 Task: Open Card IT Security Review in Board Team Collaboration Software to Workspace Business Incubators and add a team member Softage.4@softage.net, a label Yellow, a checklist Sales Techniques, an attachment from your onedrive, a color Yellow and finally, add a card description 'Plan and execute company team-building activity at a go-karting track' and a comment 'This task presents an opportunity to demonstrate our project management and organizational skills, coordinating resources and timelines effectively.'. Add a start date 'Jan 04, 1900' with a due date 'Jan 11, 1900'
Action: Mouse moved to (341, 133)
Screenshot: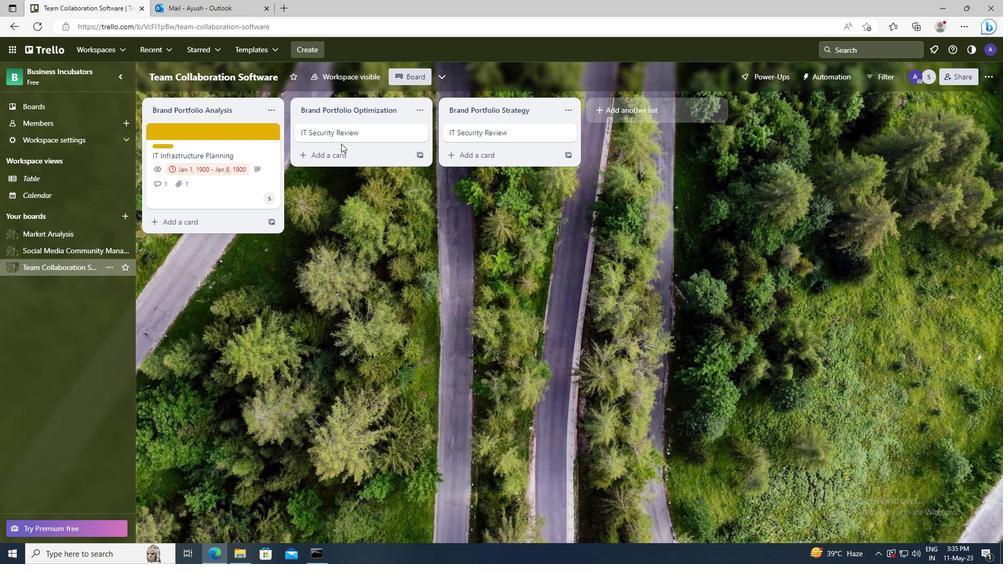 
Action: Mouse pressed left at (341, 133)
Screenshot: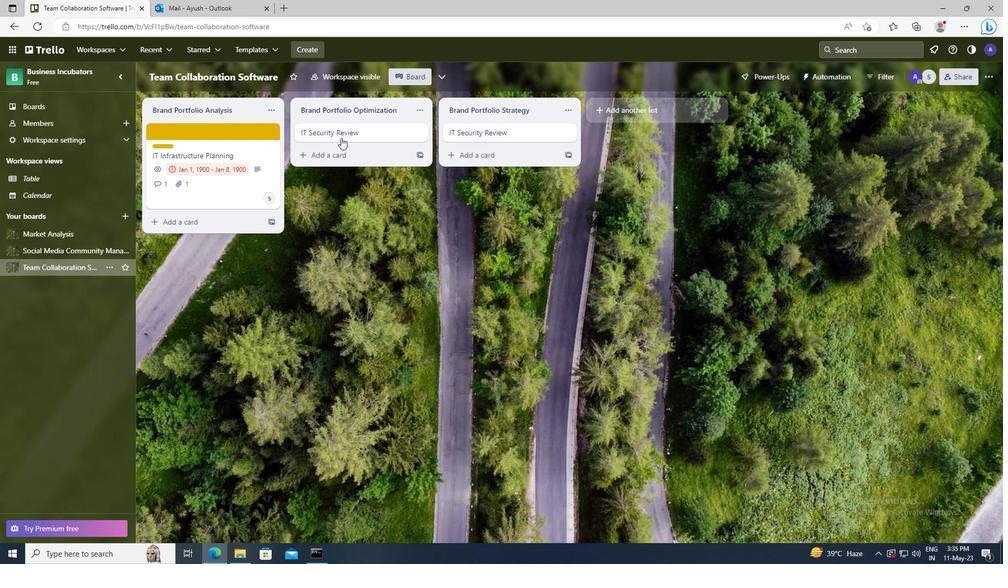 
Action: Mouse moved to (618, 168)
Screenshot: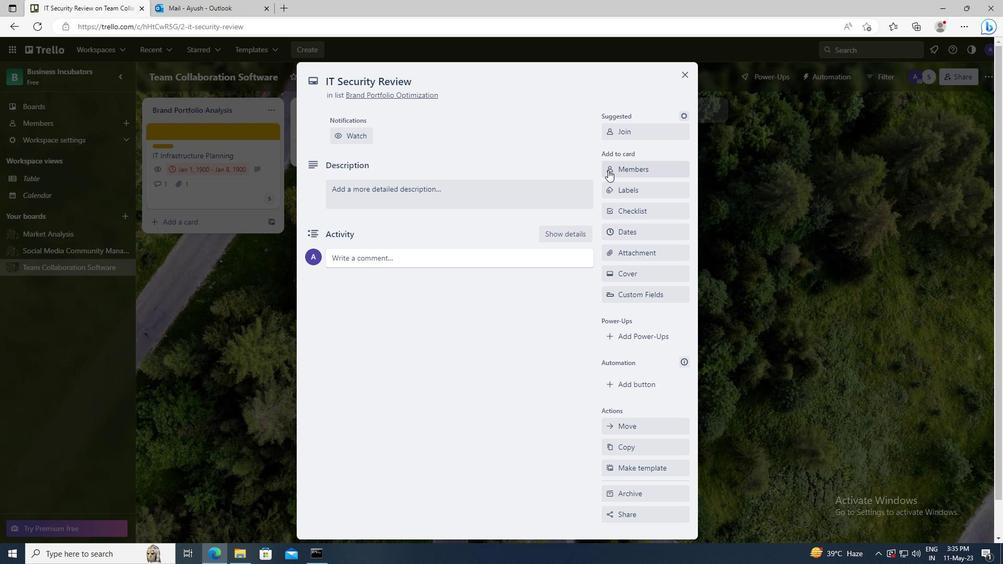 
Action: Mouse pressed left at (618, 168)
Screenshot: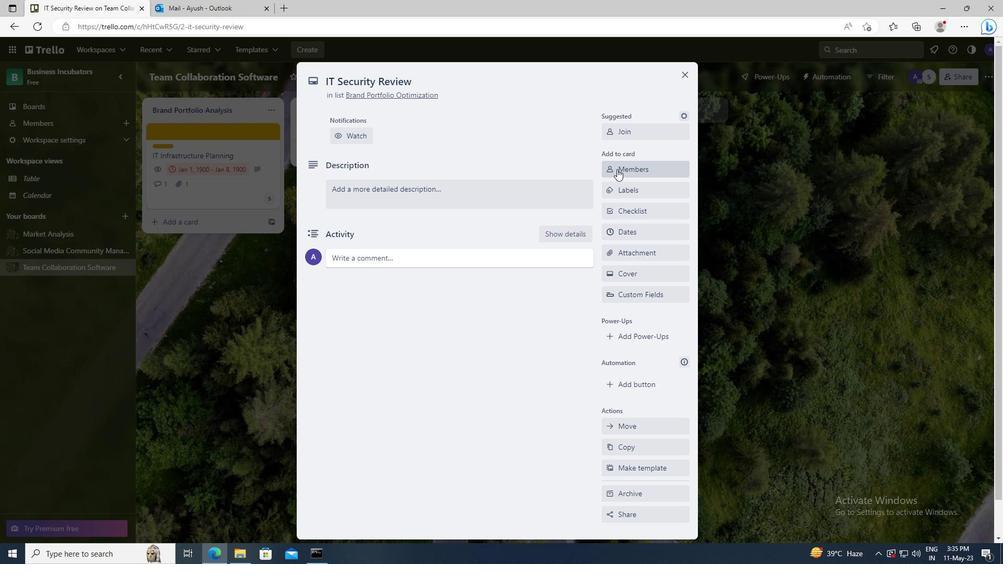 
Action: Mouse moved to (628, 215)
Screenshot: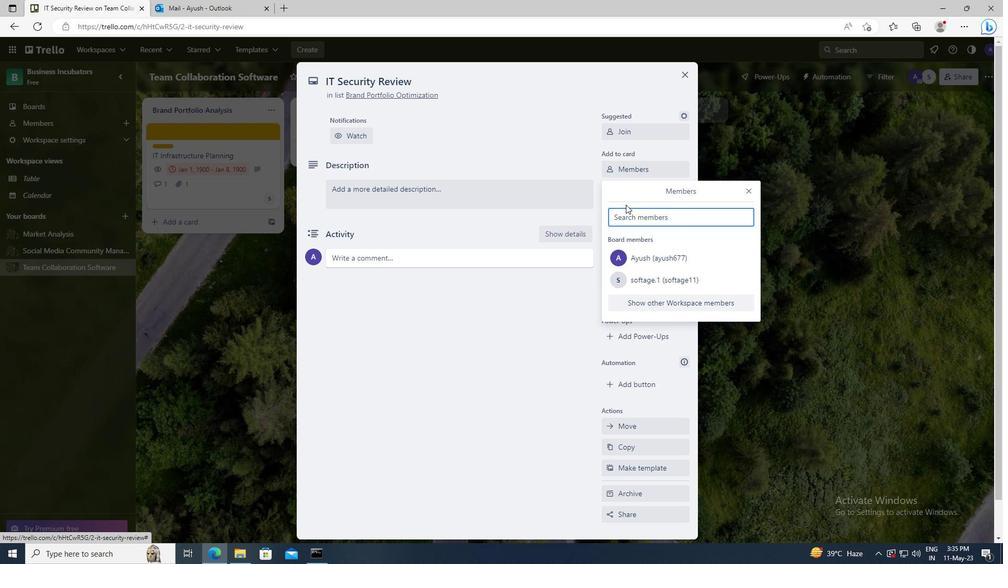 
Action: Mouse pressed left at (628, 215)
Screenshot: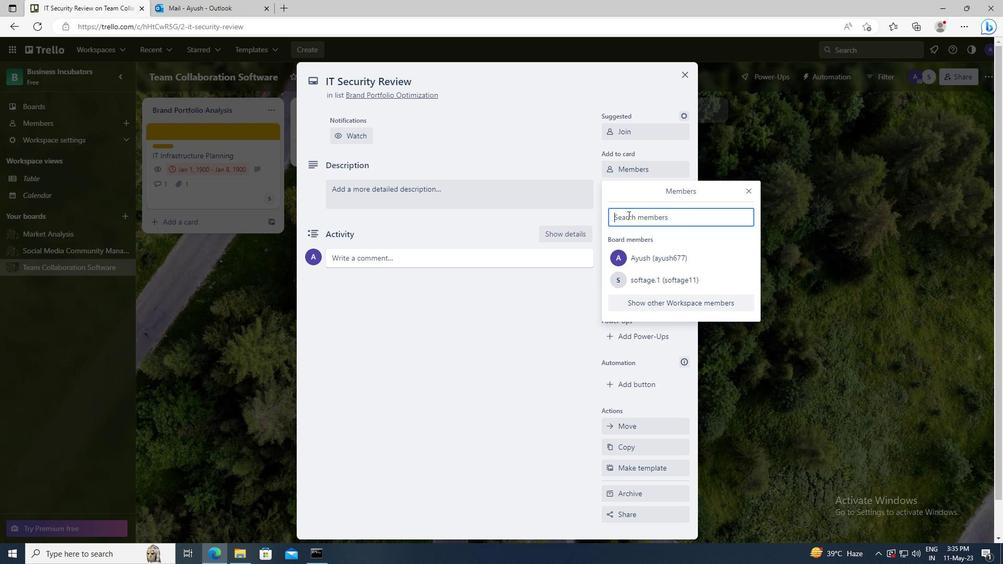 
Action: Key pressed <Key.shift>SOFTAGE.4
Screenshot: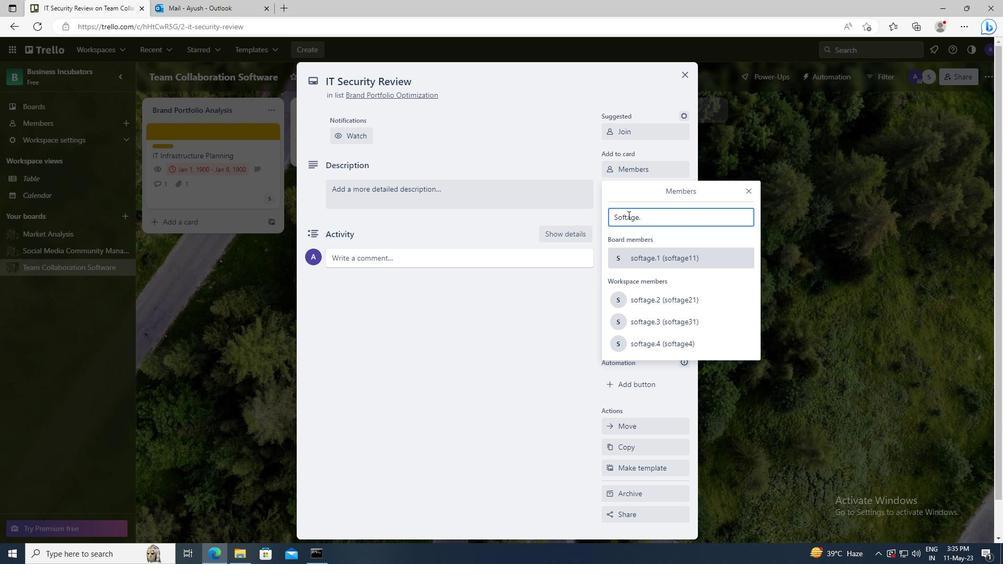 
Action: Mouse moved to (629, 313)
Screenshot: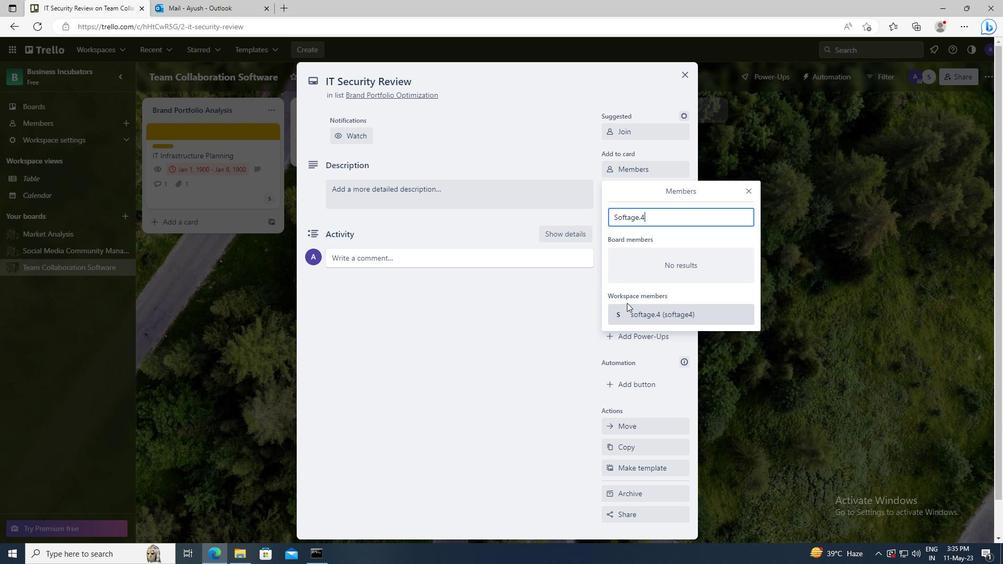 
Action: Mouse pressed left at (629, 313)
Screenshot: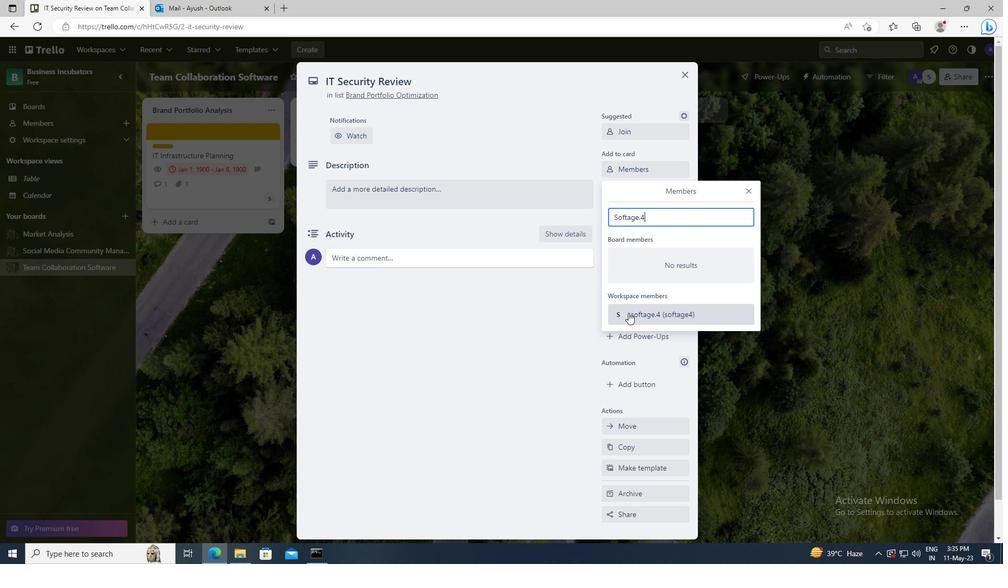 
Action: Mouse moved to (750, 192)
Screenshot: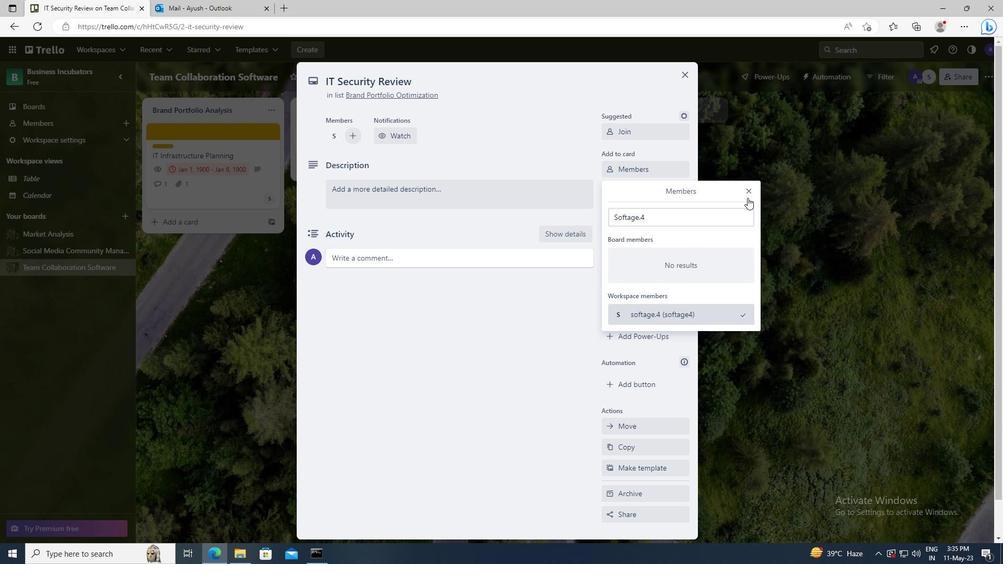 
Action: Mouse pressed left at (750, 192)
Screenshot: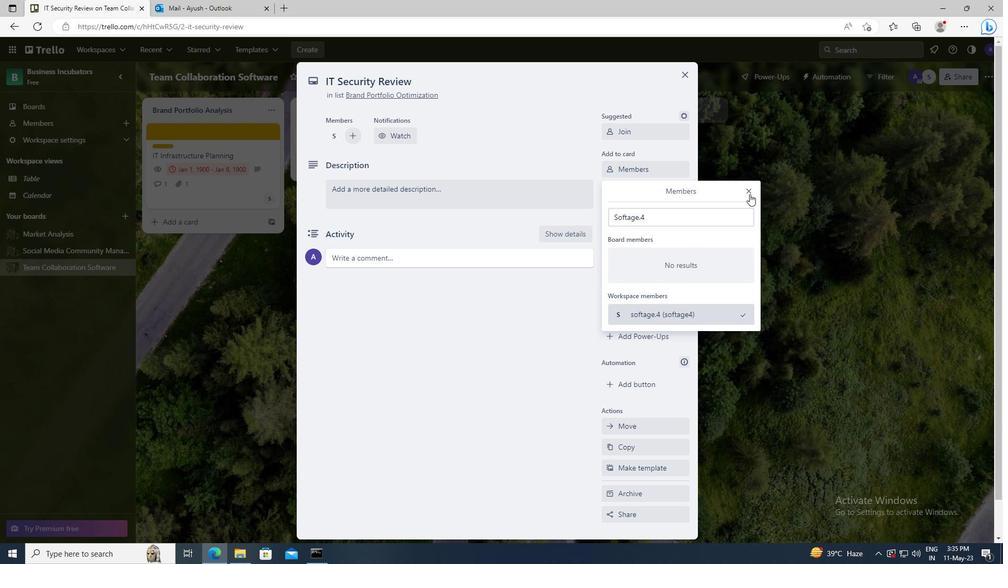 
Action: Mouse moved to (662, 190)
Screenshot: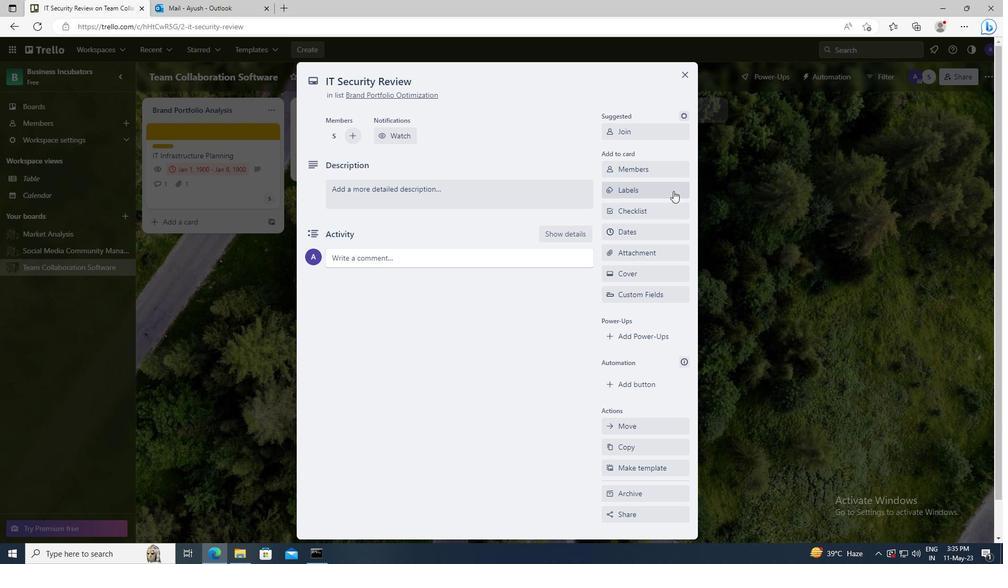 
Action: Mouse pressed left at (662, 190)
Screenshot: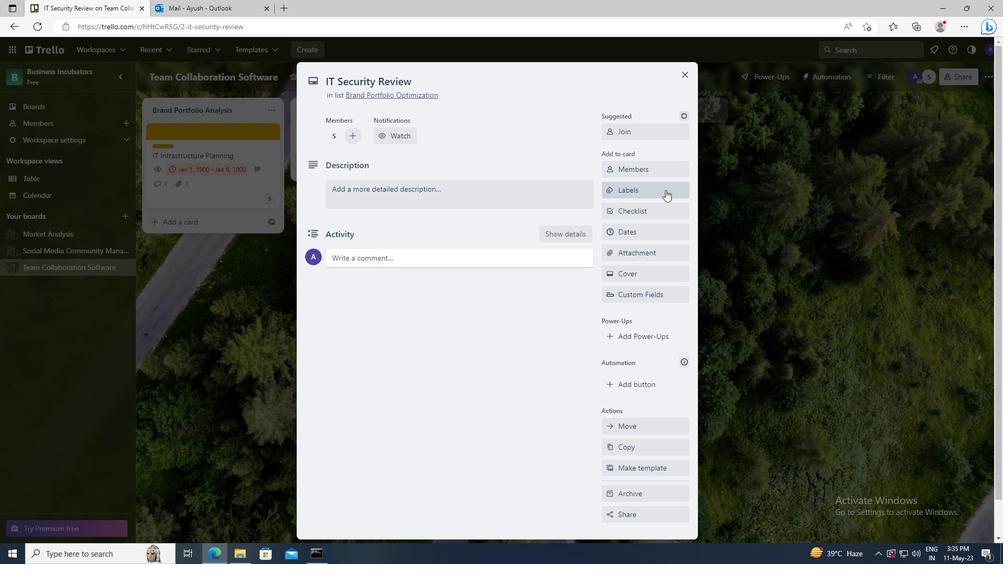 
Action: Mouse moved to (675, 395)
Screenshot: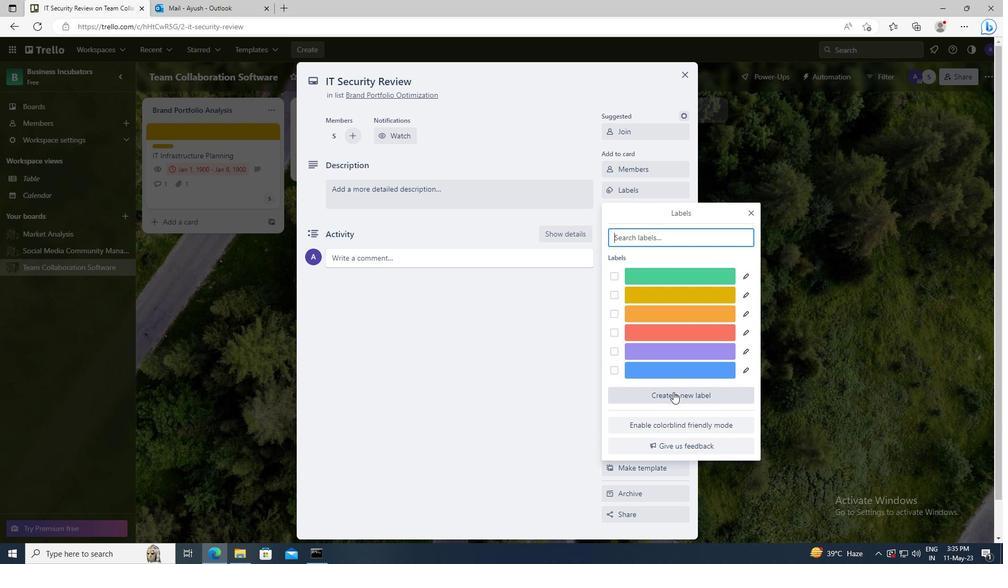 
Action: Mouse pressed left at (675, 395)
Screenshot: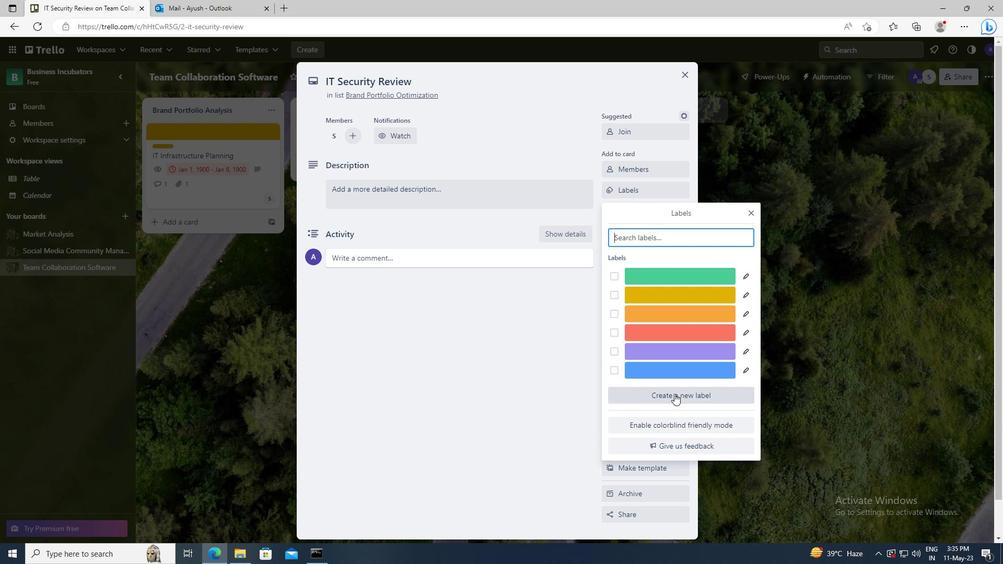 
Action: Mouse moved to (658, 364)
Screenshot: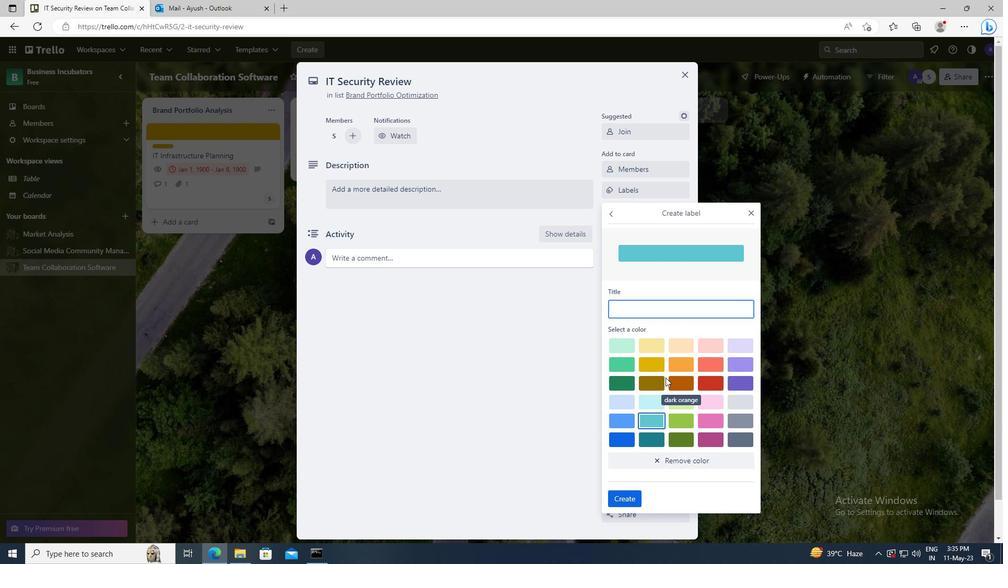 
Action: Mouse pressed left at (658, 364)
Screenshot: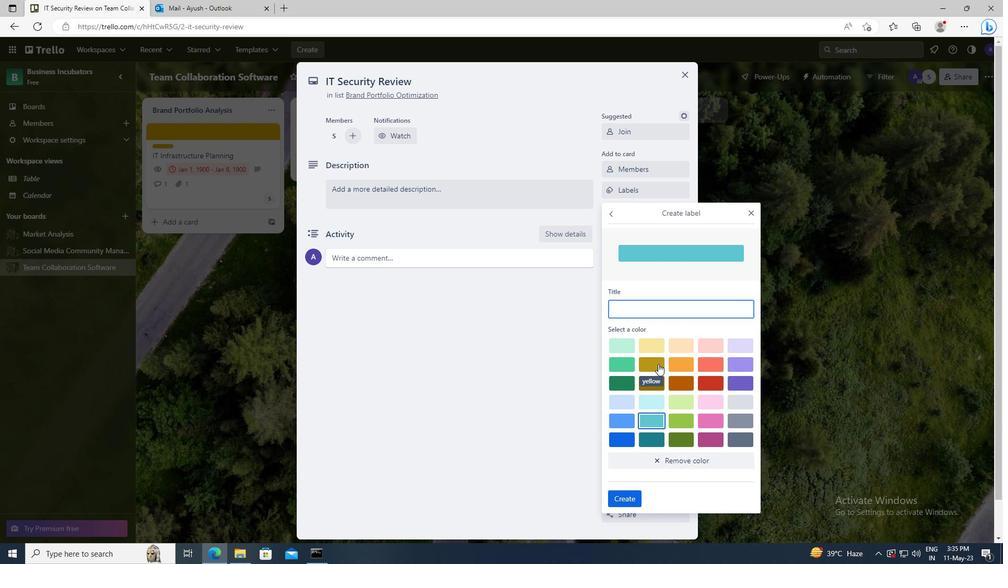 
Action: Mouse moved to (632, 500)
Screenshot: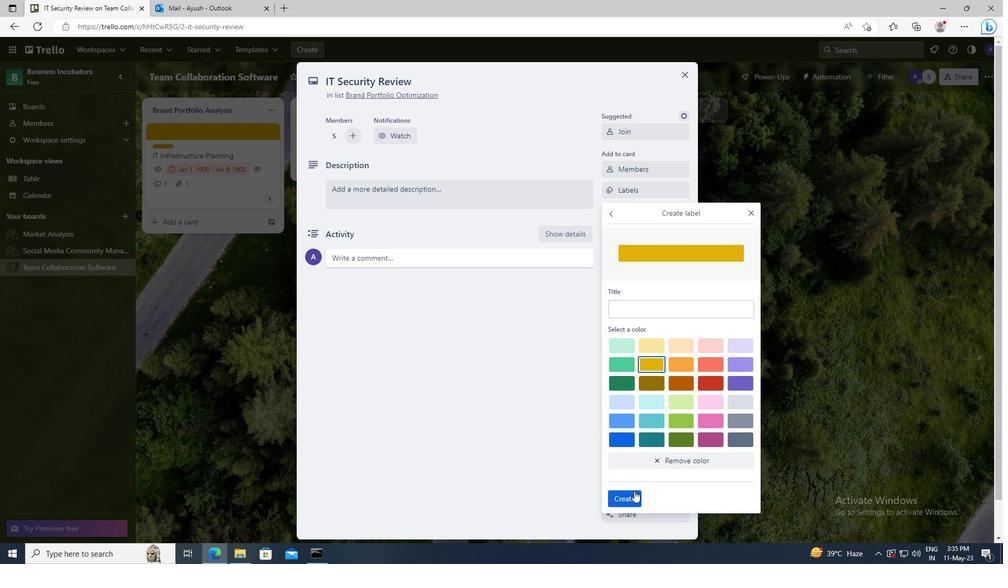
Action: Mouse pressed left at (632, 500)
Screenshot: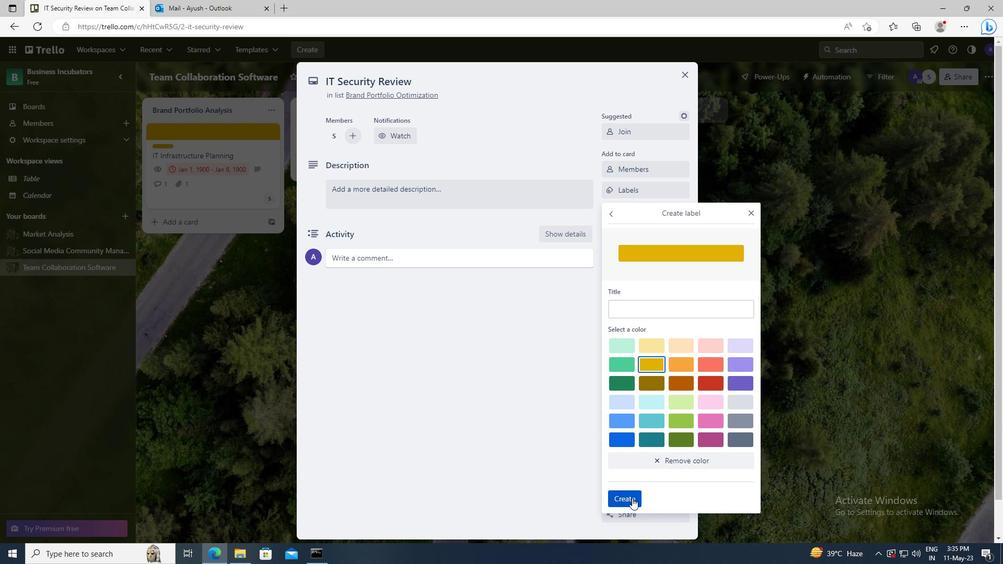 
Action: Mouse moved to (751, 212)
Screenshot: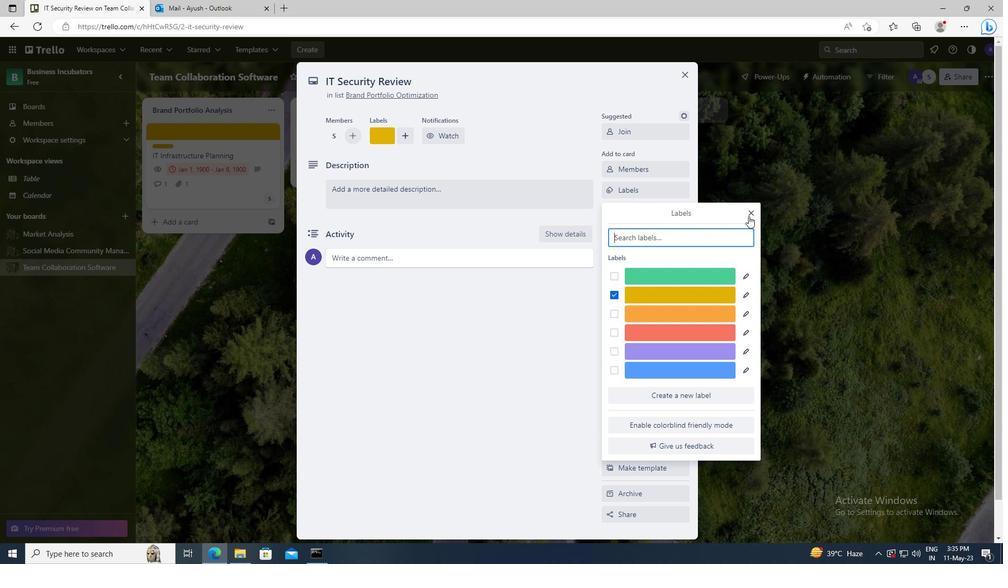 
Action: Mouse pressed left at (751, 212)
Screenshot: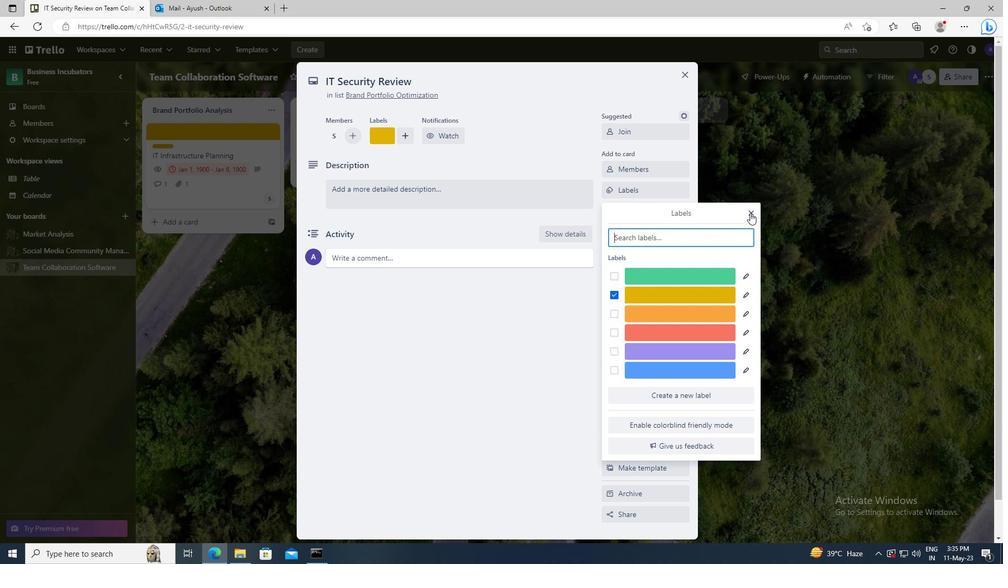 
Action: Mouse moved to (654, 211)
Screenshot: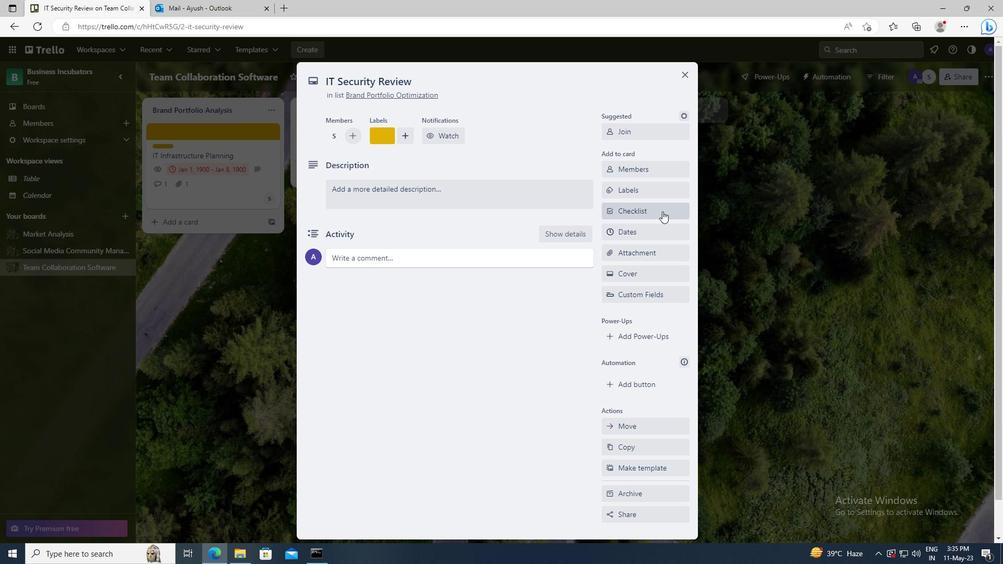 
Action: Mouse pressed left at (654, 211)
Screenshot: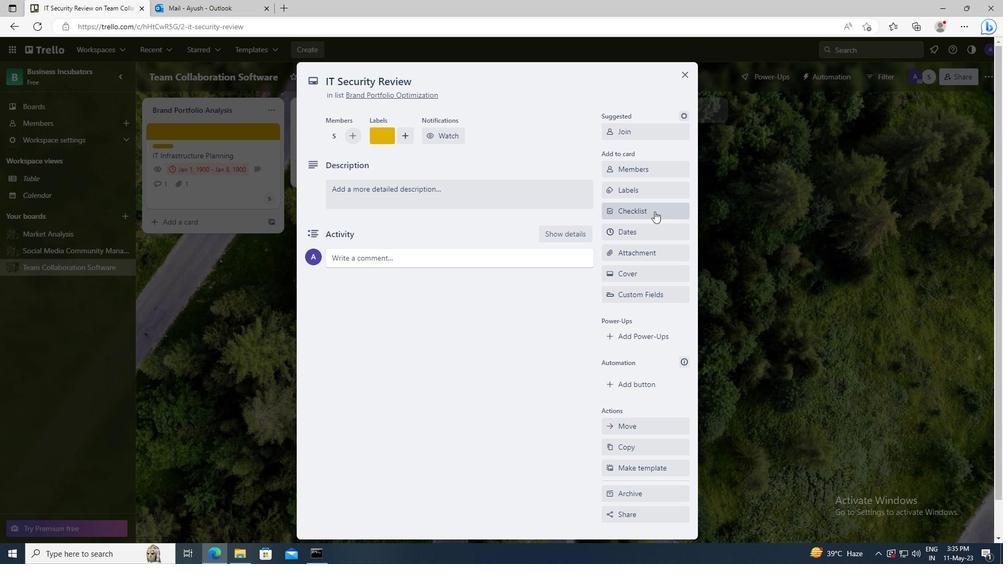 
Action: Key pressed <Key.shift>SALES<Key.space><Key.shift>TECHNIQUES
Screenshot: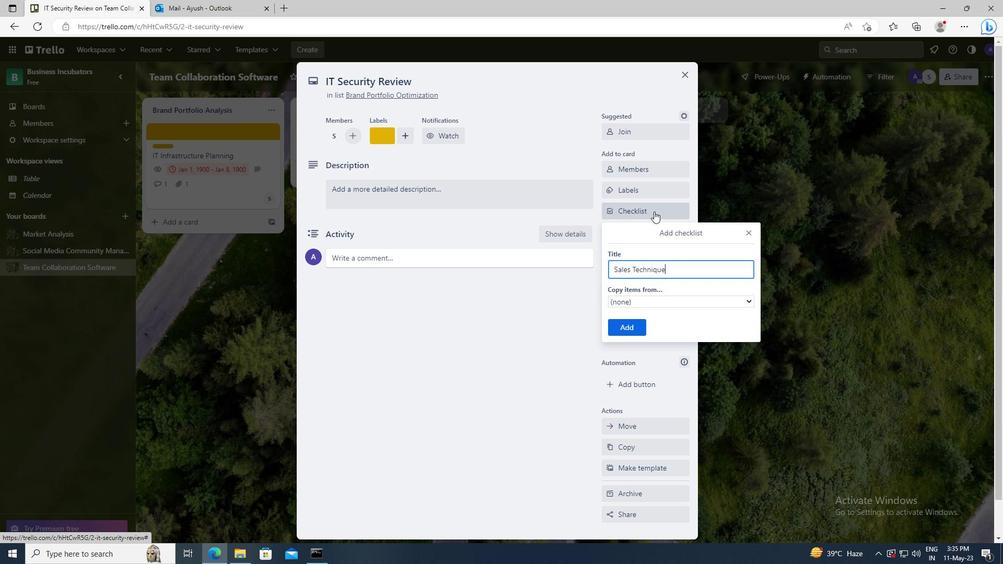 
Action: Mouse moved to (631, 319)
Screenshot: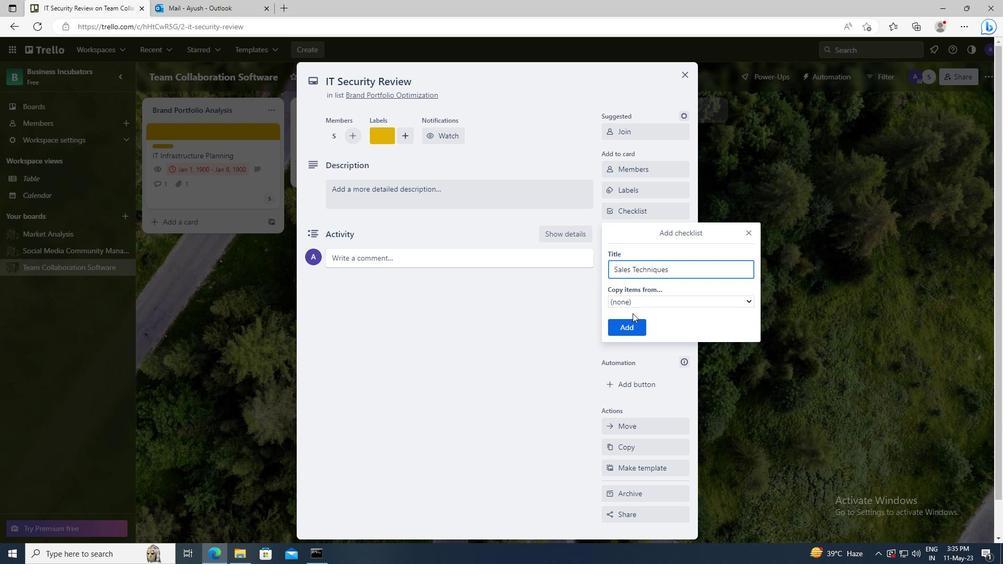 
Action: Mouse pressed left at (631, 319)
Screenshot: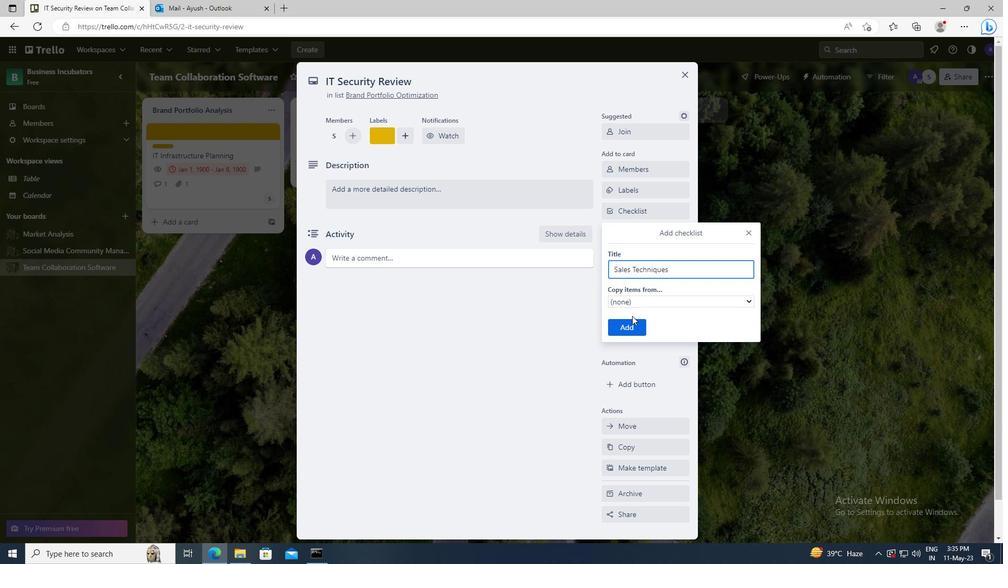 
Action: Mouse moved to (637, 255)
Screenshot: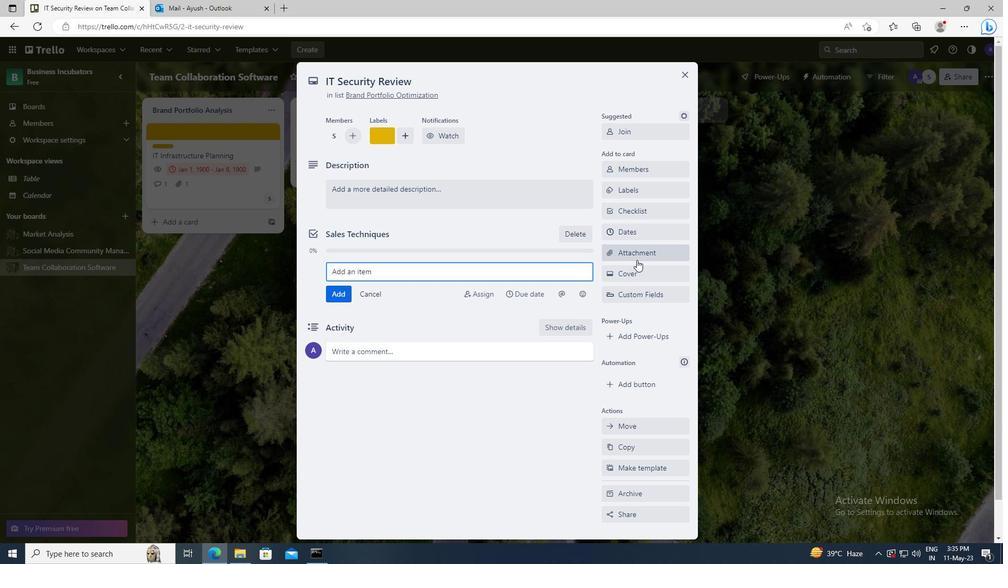 
Action: Mouse pressed left at (637, 255)
Screenshot: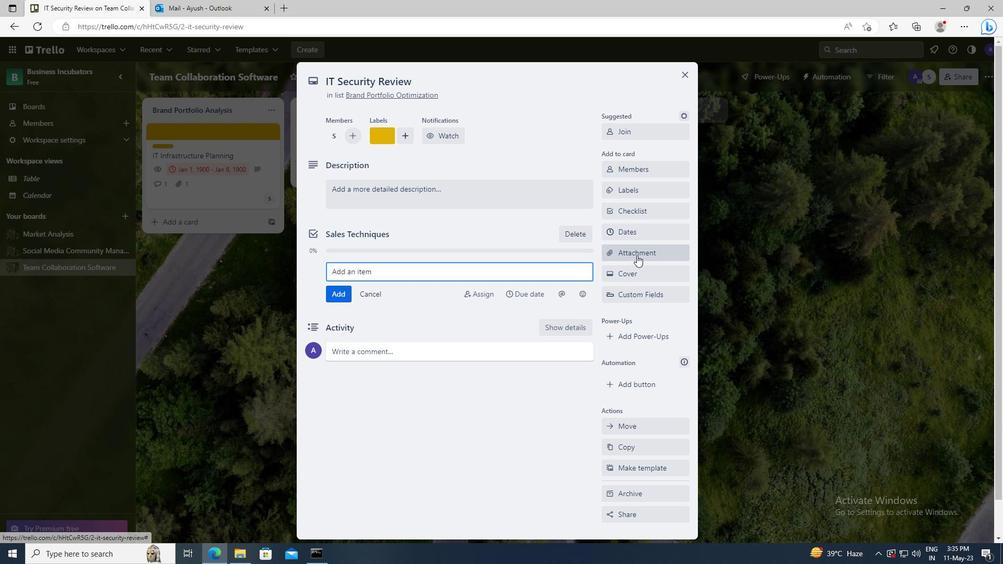 
Action: Mouse moved to (637, 381)
Screenshot: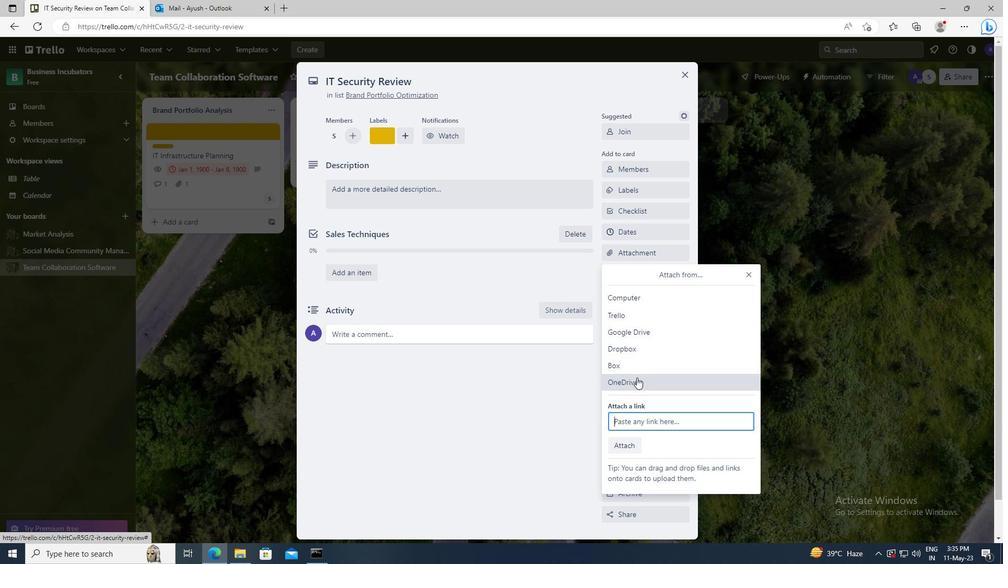 
Action: Mouse pressed left at (637, 381)
Screenshot: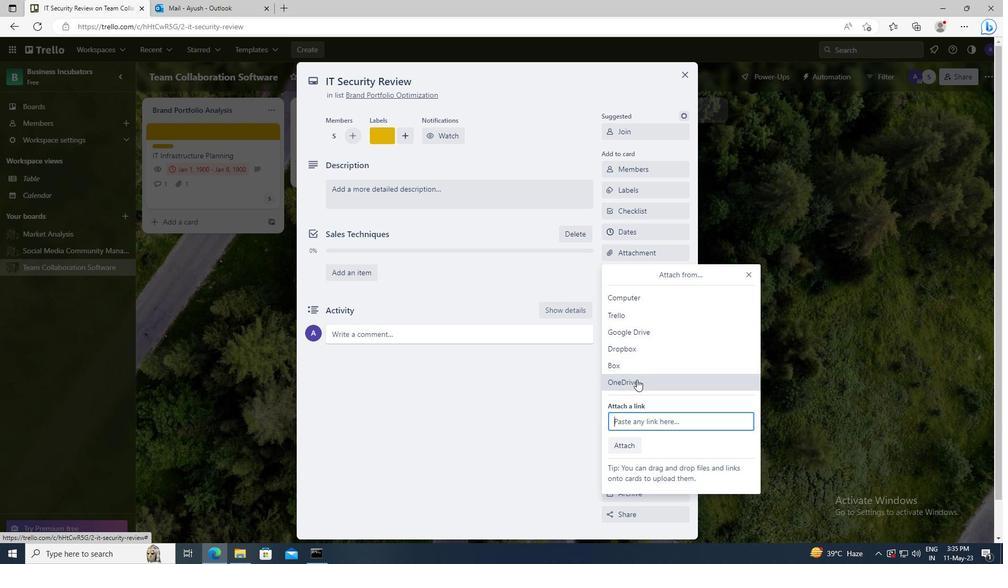 
Action: Mouse moved to (385, 208)
Screenshot: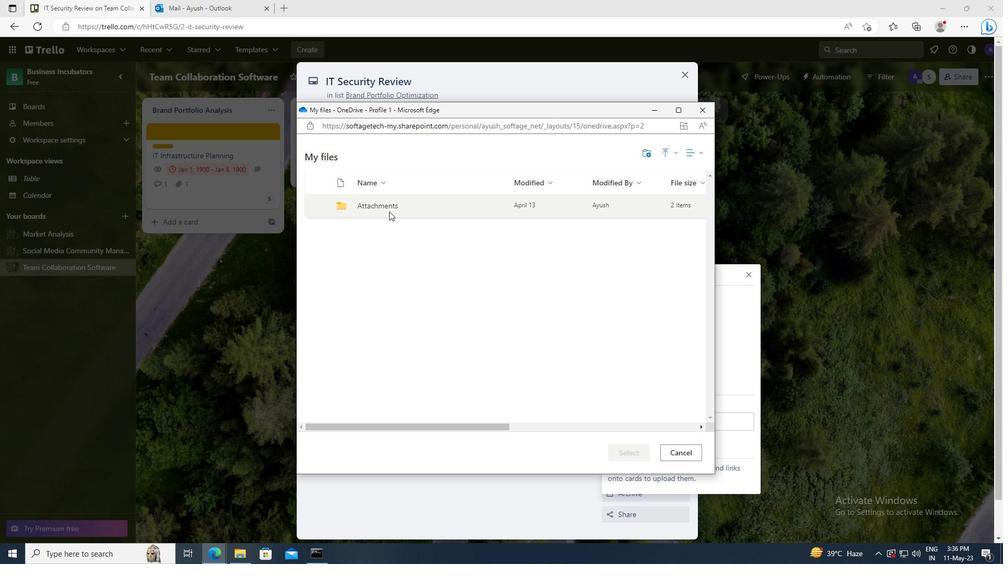 
Action: Mouse pressed left at (385, 208)
Screenshot: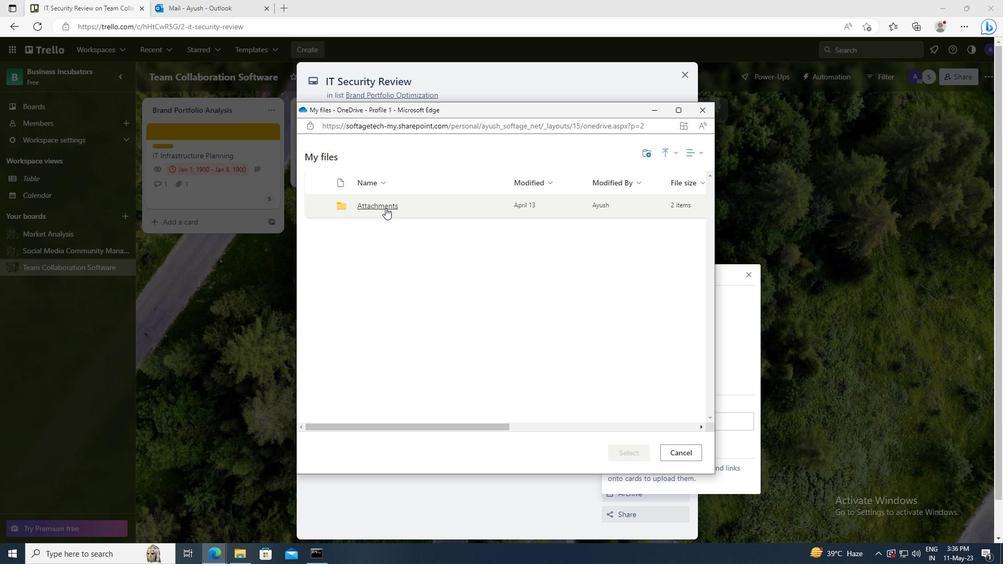 
Action: Mouse moved to (319, 206)
Screenshot: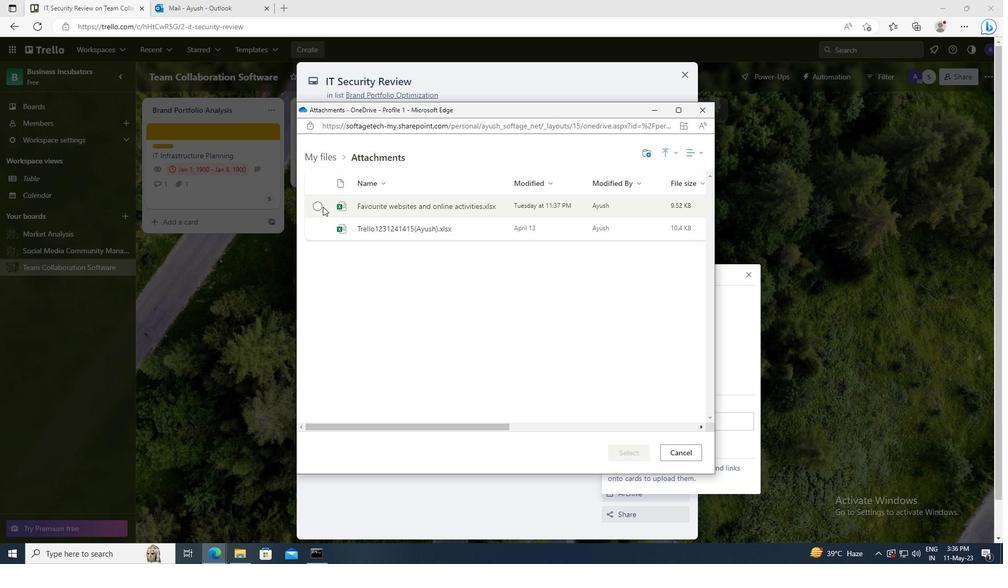 
Action: Mouse pressed left at (319, 206)
Screenshot: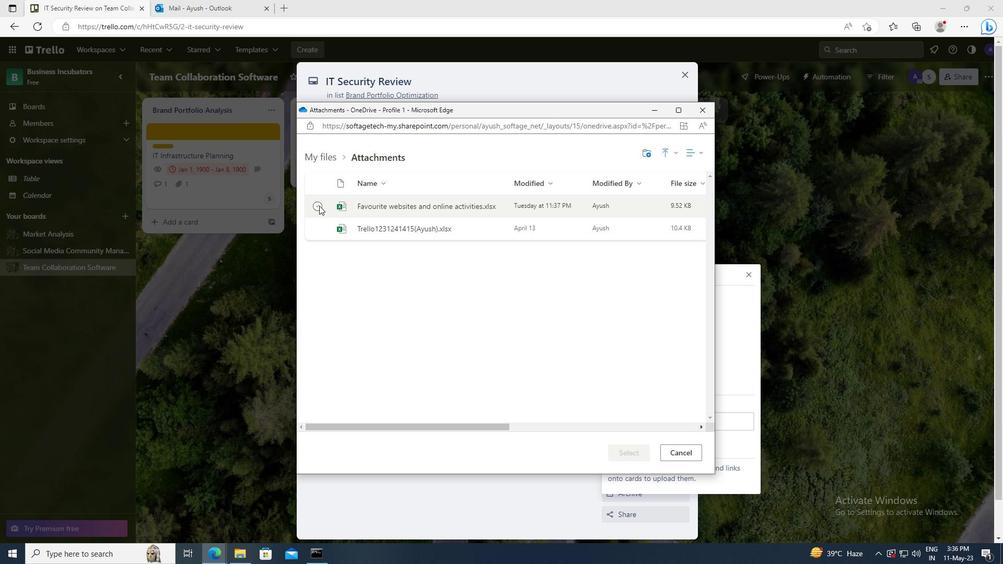 
Action: Mouse moved to (615, 453)
Screenshot: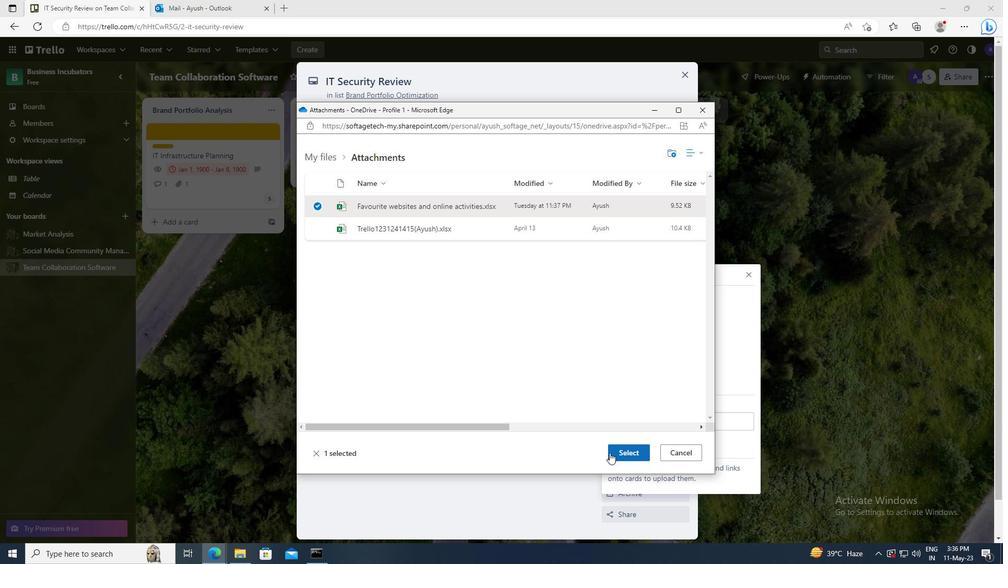 
Action: Mouse pressed left at (615, 453)
Screenshot: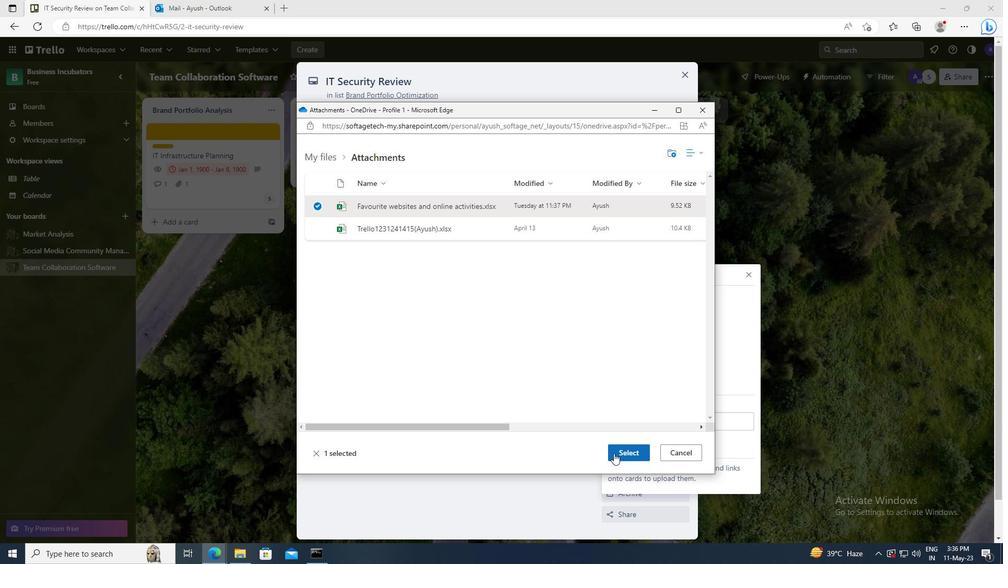 
Action: Mouse moved to (646, 279)
Screenshot: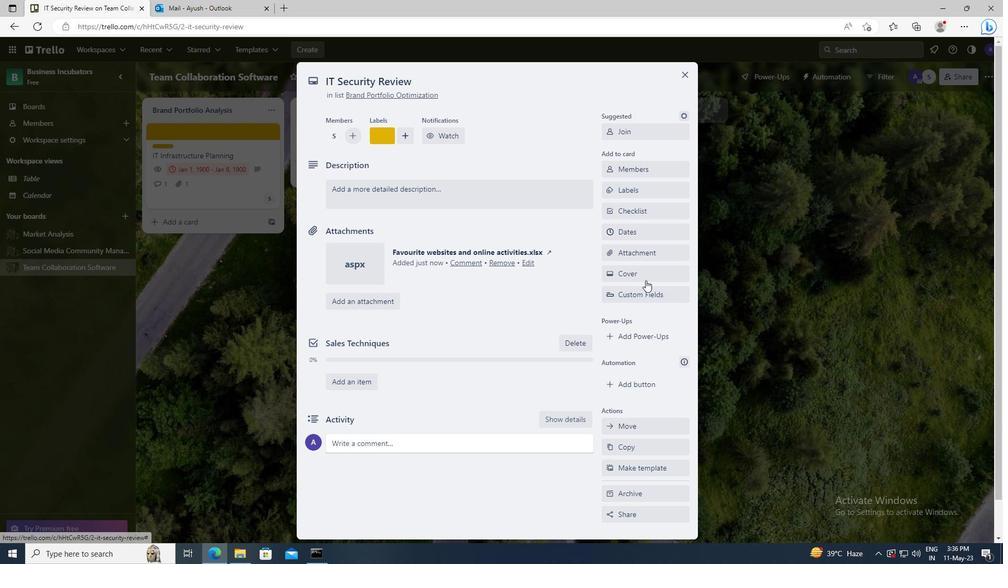 
Action: Mouse pressed left at (646, 279)
Screenshot: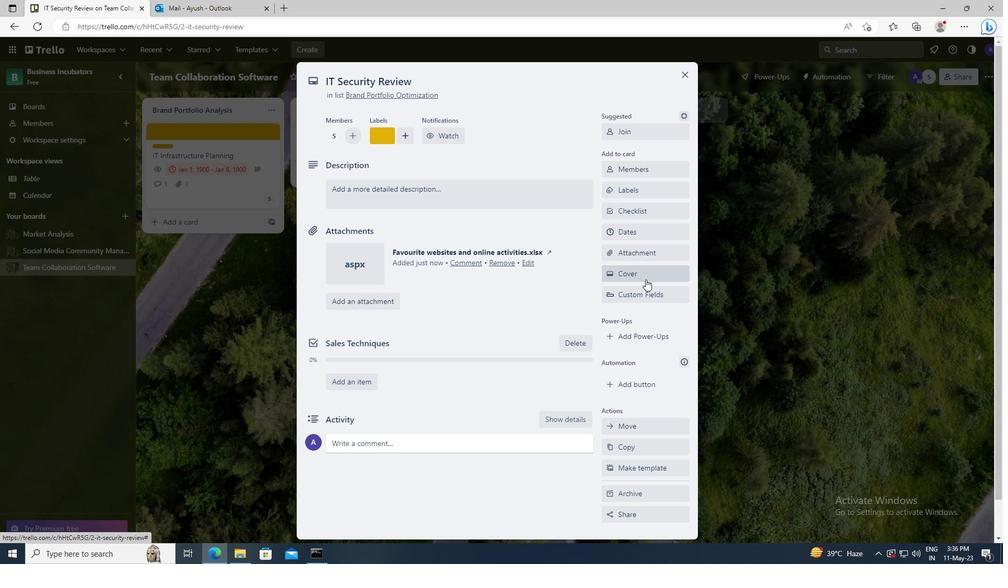 
Action: Mouse moved to (652, 335)
Screenshot: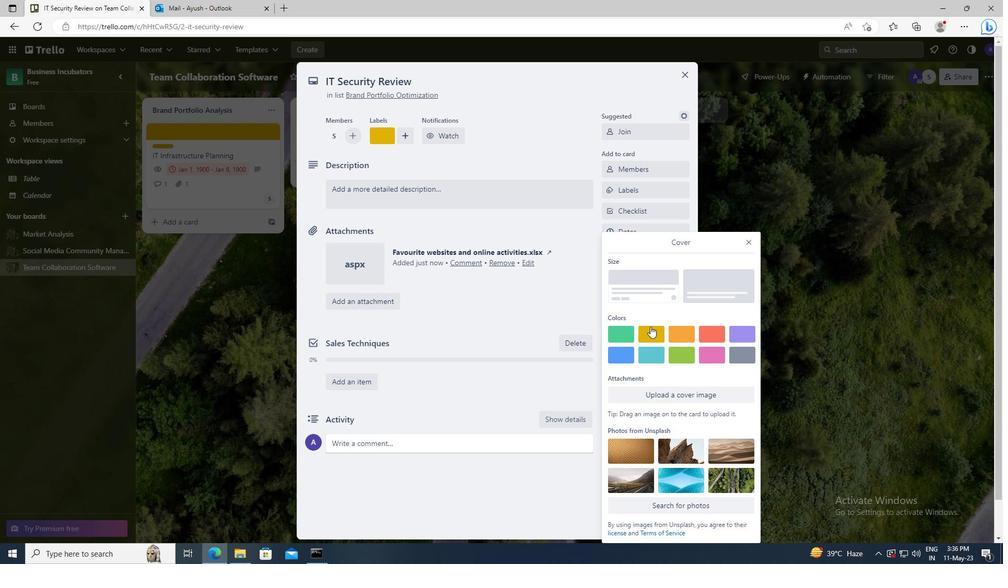
Action: Mouse pressed left at (652, 335)
Screenshot: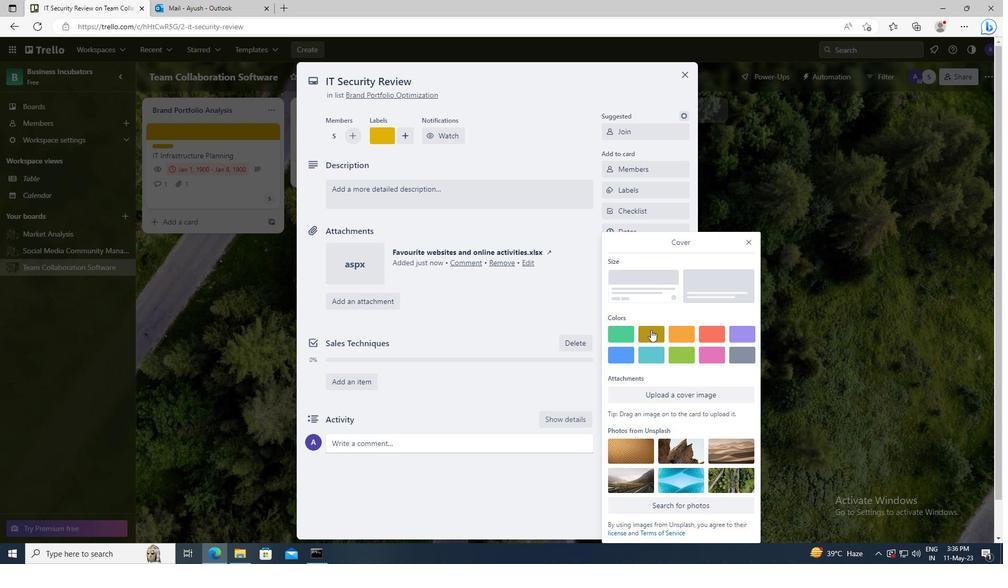 
Action: Mouse moved to (750, 222)
Screenshot: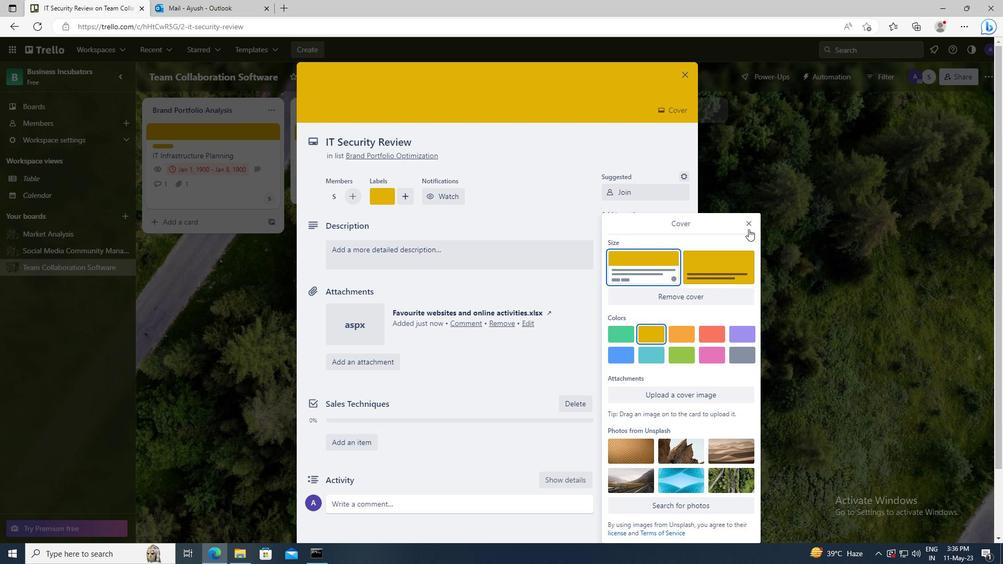 
Action: Mouse pressed left at (750, 222)
Screenshot: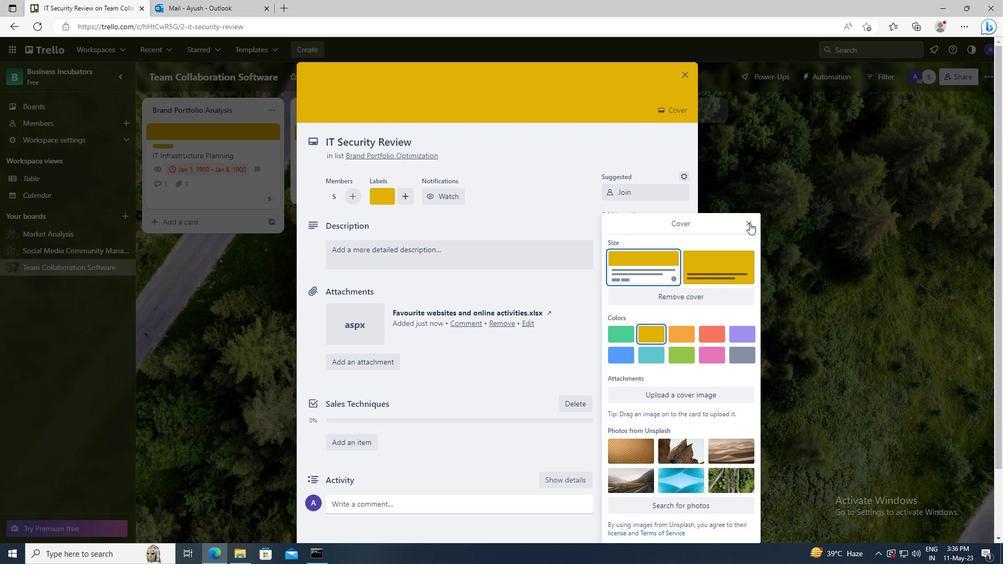 
Action: Mouse moved to (477, 263)
Screenshot: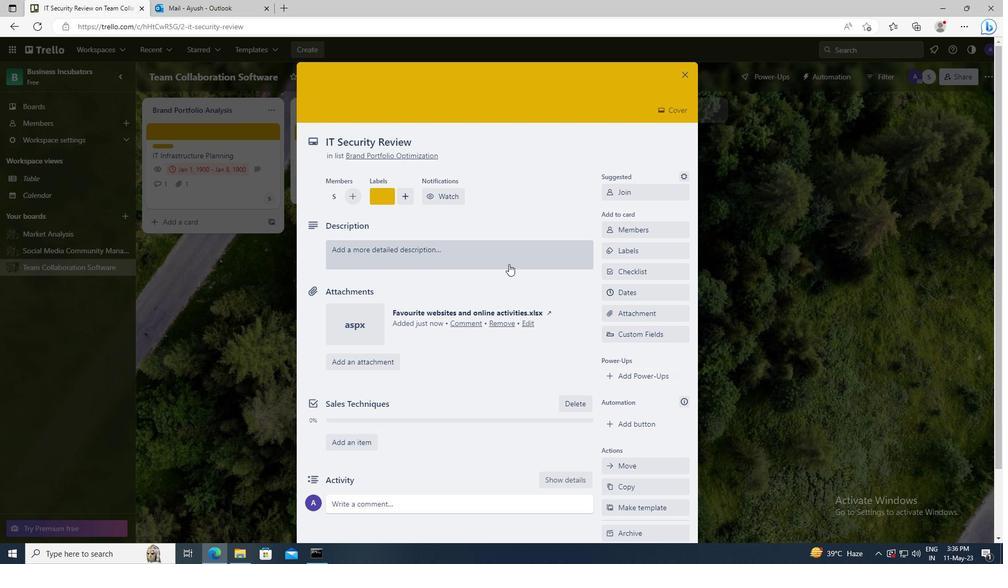 
Action: Mouse pressed left at (477, 263)
Screenshot: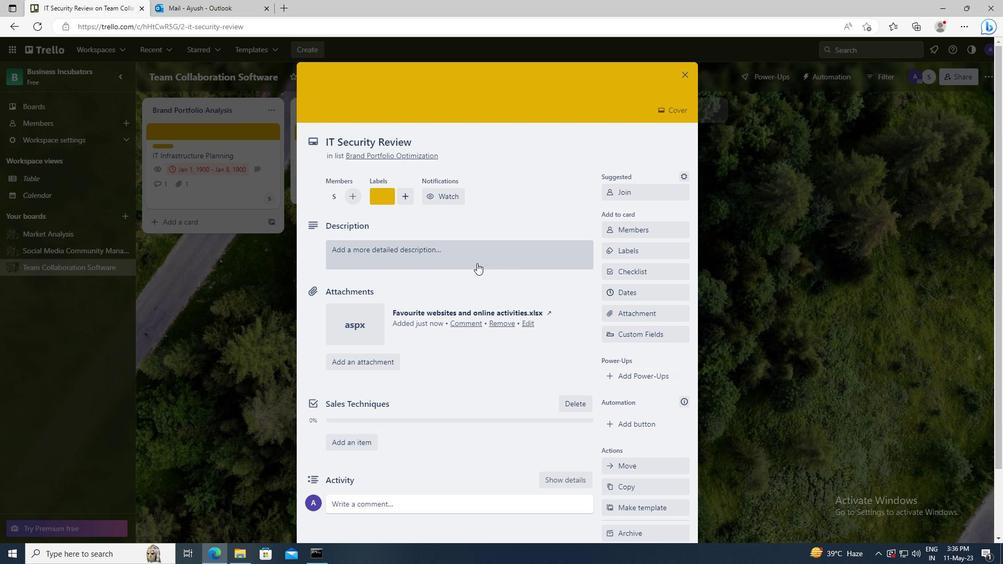 
Action: Key pressed <Key.shift>PLAN<Key.space>AND<Key.space>EXECUTE<Key.space>COMPANY<Key.space>TEAM-BUILDING<Key.space>ACTIVITY<Key.space>AT<Key.space>A<Key.space>GO-KARTING<Key.space>TRACK
Screenshot: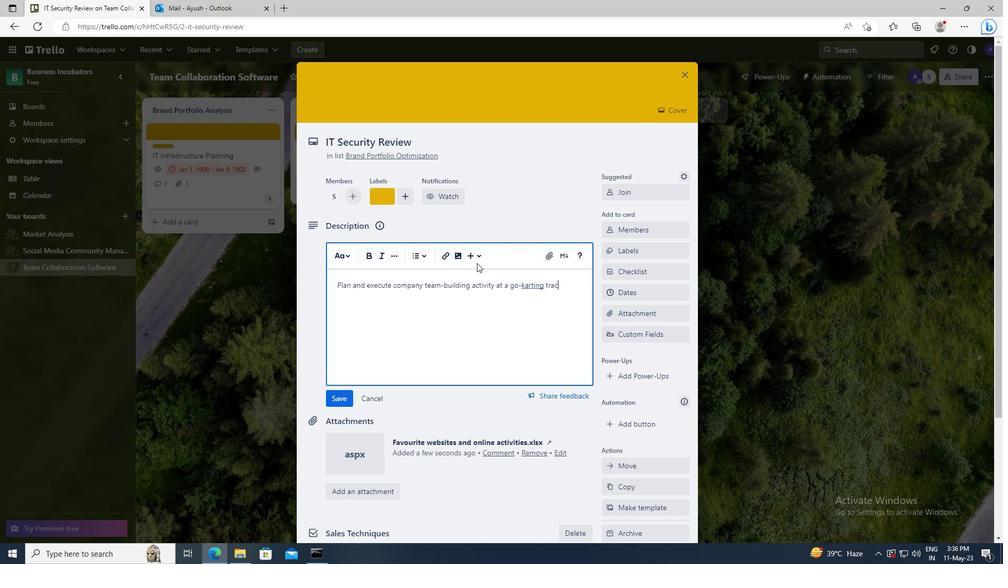 
Action: Mouse scrolled (477, 263) with delta (0, 0)
Screenshot: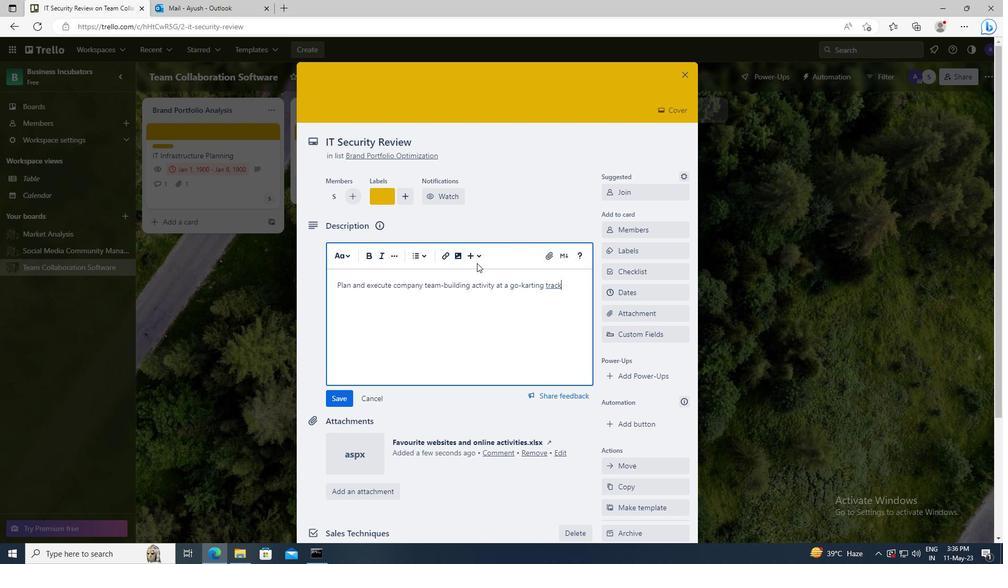 
Action: Mouse moved to (342, 325)
Screenshot: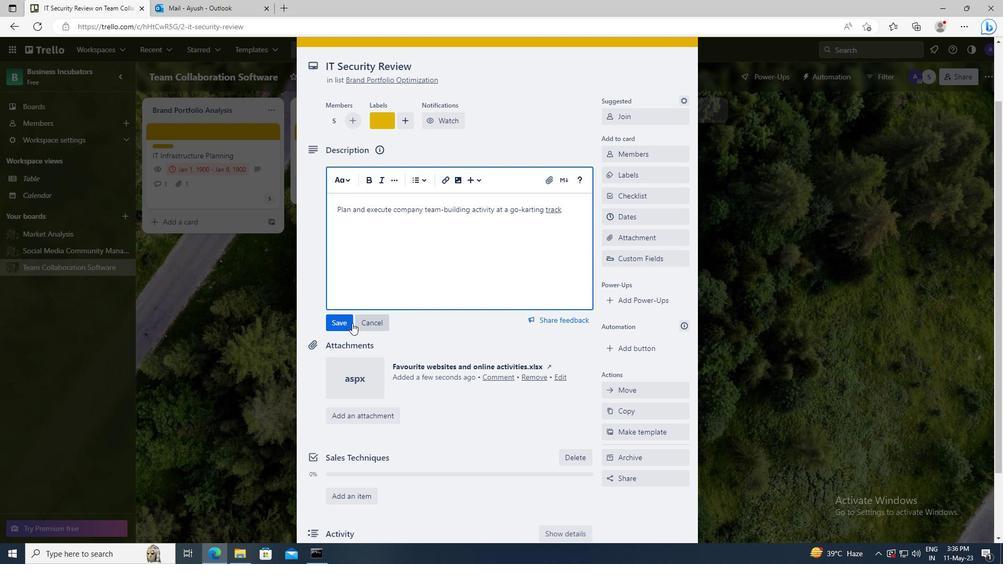 
Action: Mouse pressed left at (342, 325)
Screenshot: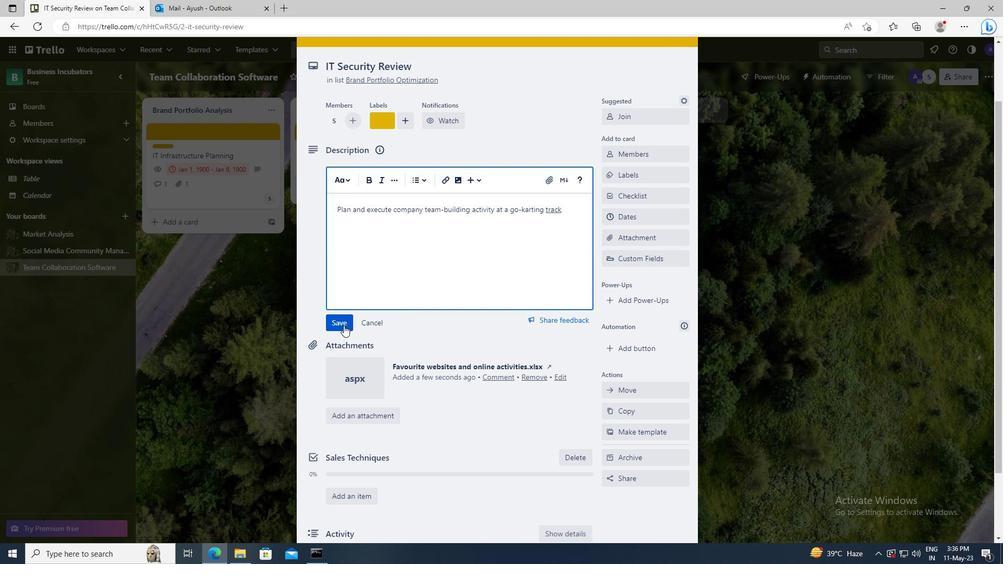 
Action: Mouse scrolled (342, 325) with delta (0, 0)
Screenshot: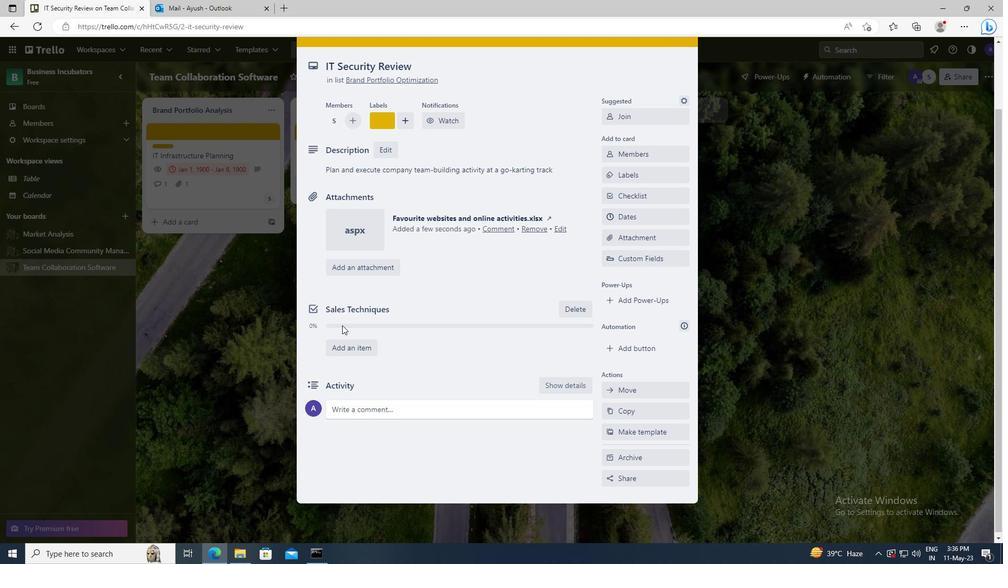 
Action: Mouse moved to (351, 409)
Screenshot: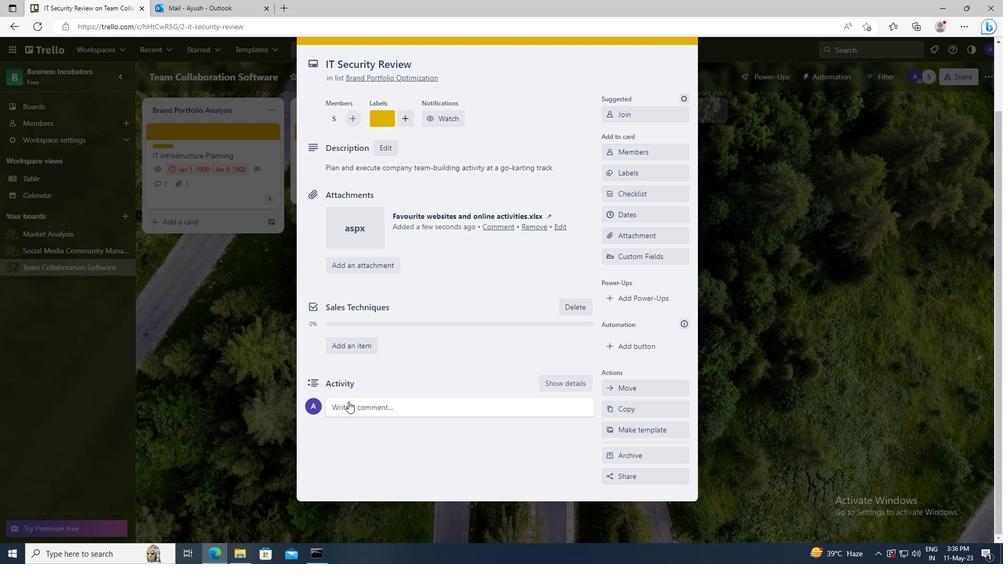 
Action: Mouse pressed left at (351, 409)
Screenshot: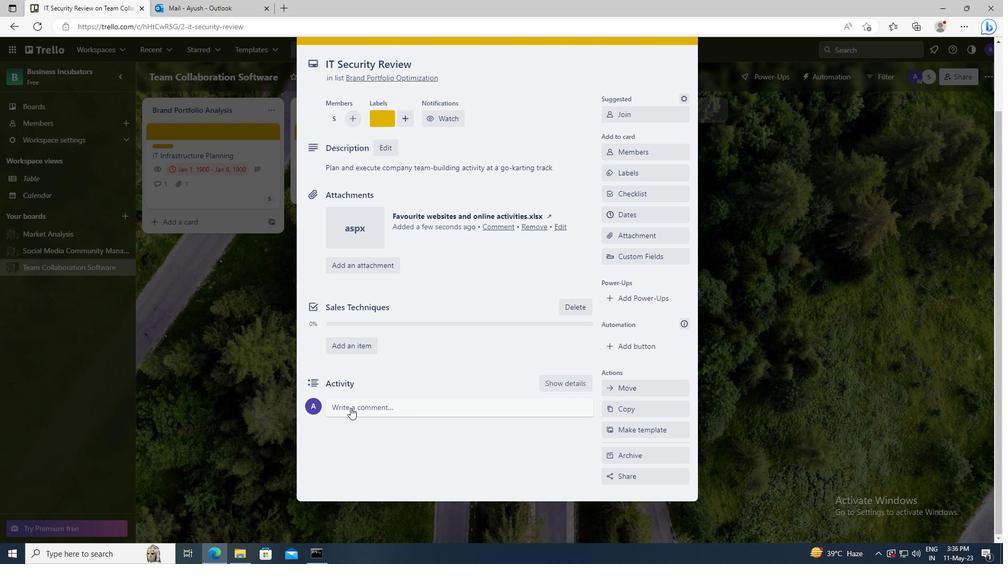 
Action: Mouse moved to (351, 409)
Screenshot: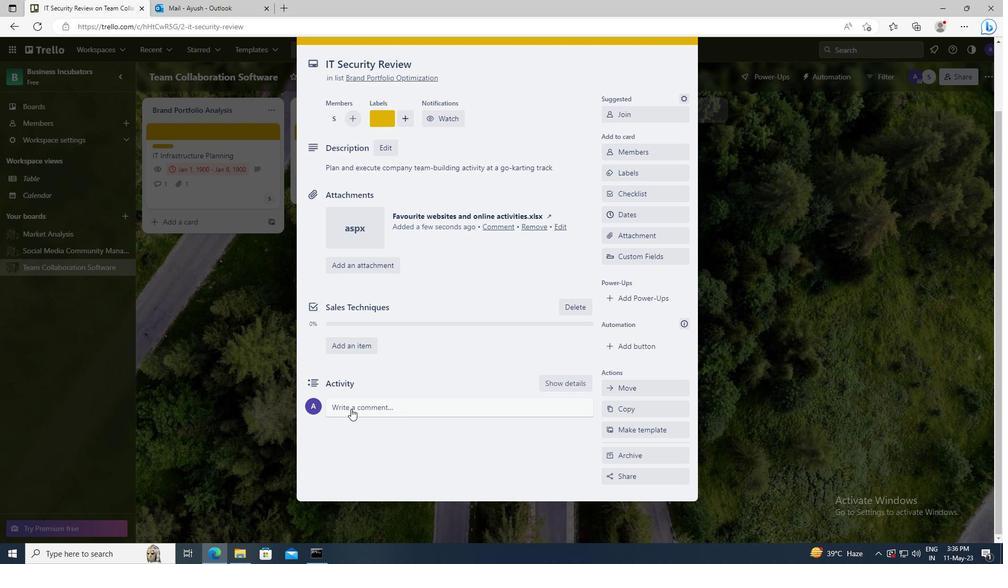 
Action: Key pressed <Key.shift>THIS<Key.space>TASK<Key.space>PRESENTS<Key.space>AN<Key.space>OPPORTUNITY<Key.space>TO<Key.space>DEMONSTRATE<Key.space>OUR<Key.space>PROJECT<Key.space>MANAGEMENT<Key.space>AND<Key.space>ORGANIZATIONAL<Key.space>SKILLS,<Key.space>COORDINATING<Key.space>RESOURCES<Key.space>AND<Key.space>TIMELINES<Key.space>EFFECTIVELY.
Screenshot: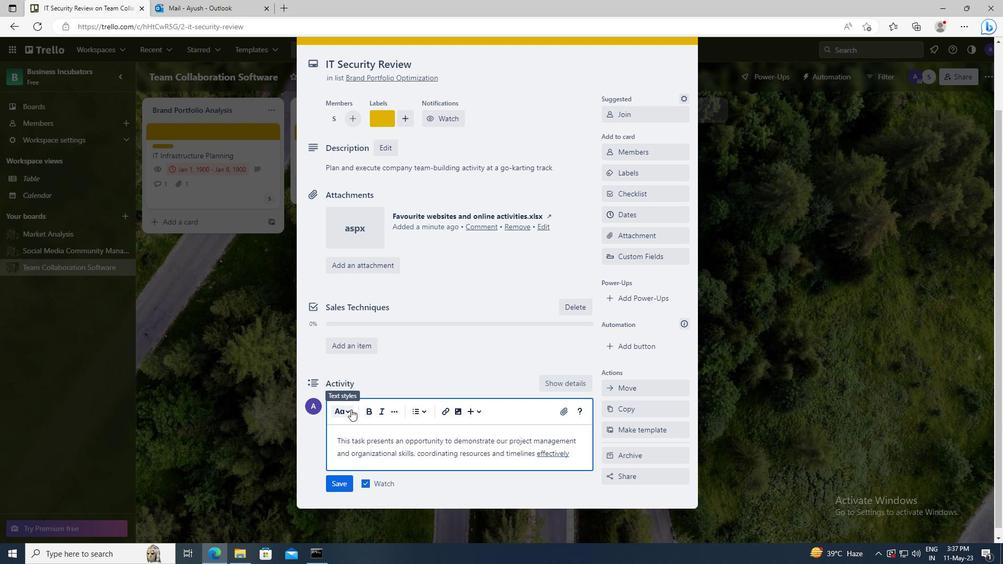 
Action: Mouse moved to (342, 482)
Screenshot: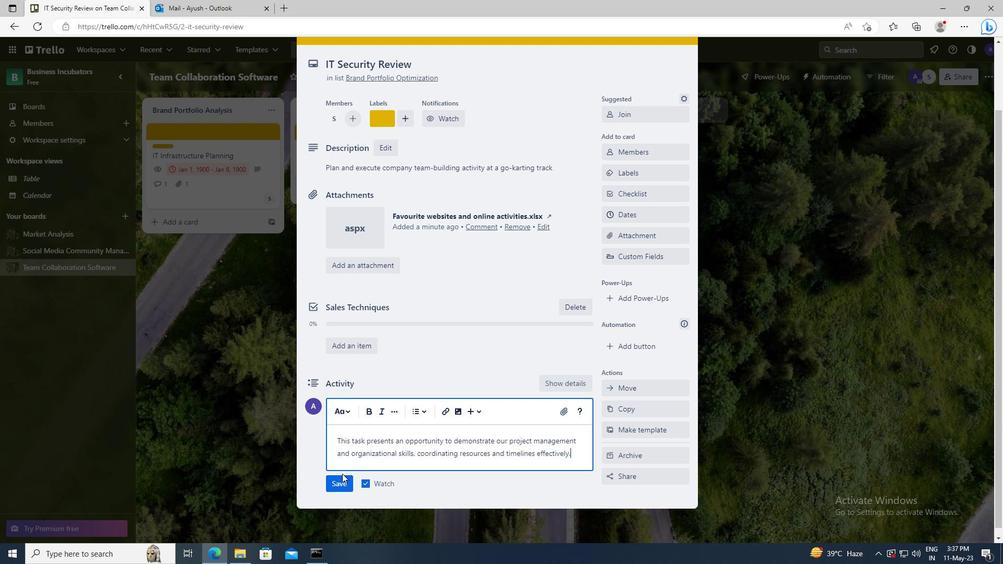 
Action: Mouse pressed left at (342, 482)
Screenshot: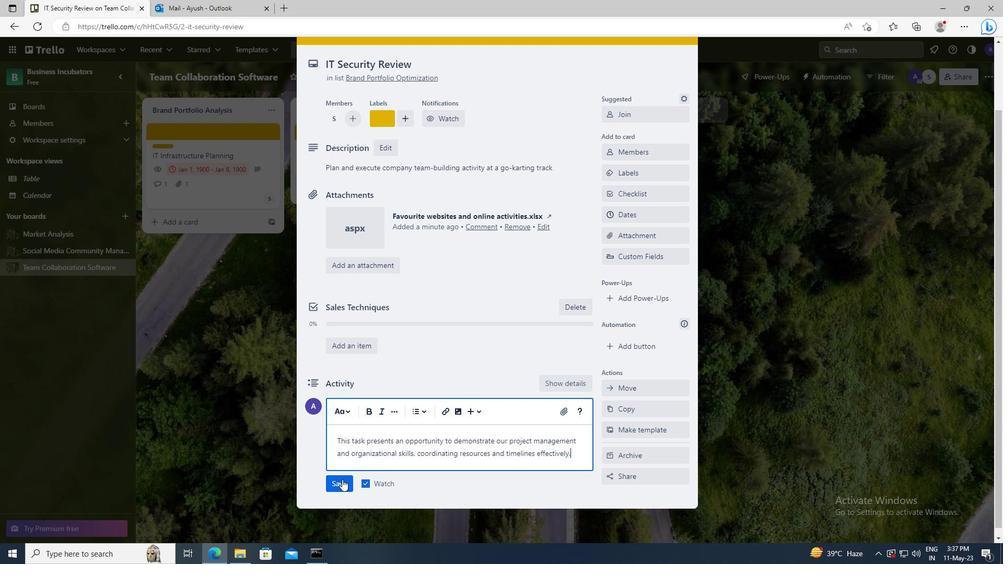 
Action: Mouse moved to (610, 215)
Screenshot: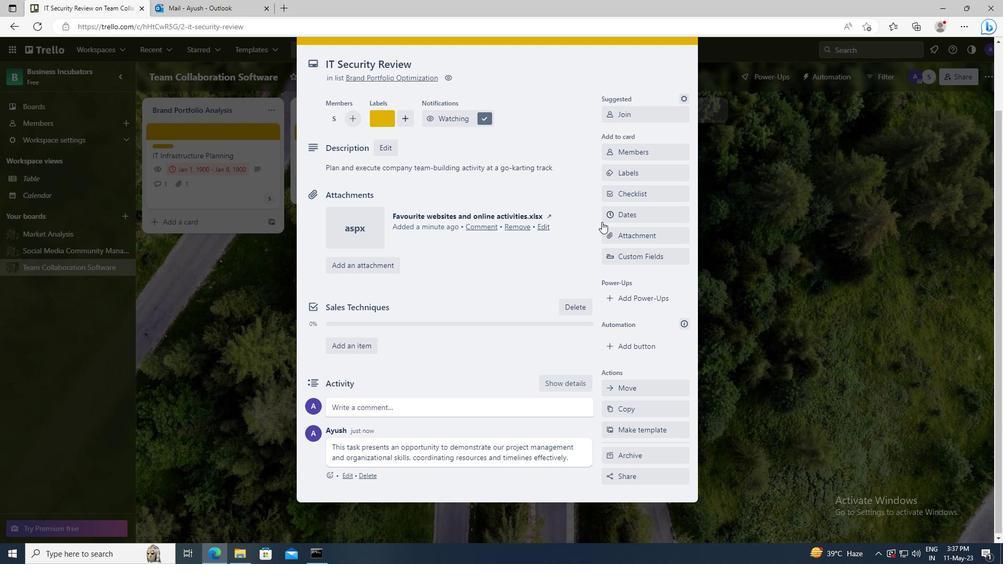 
Action: Mouse pressed left at (610, 215)
Screenshot: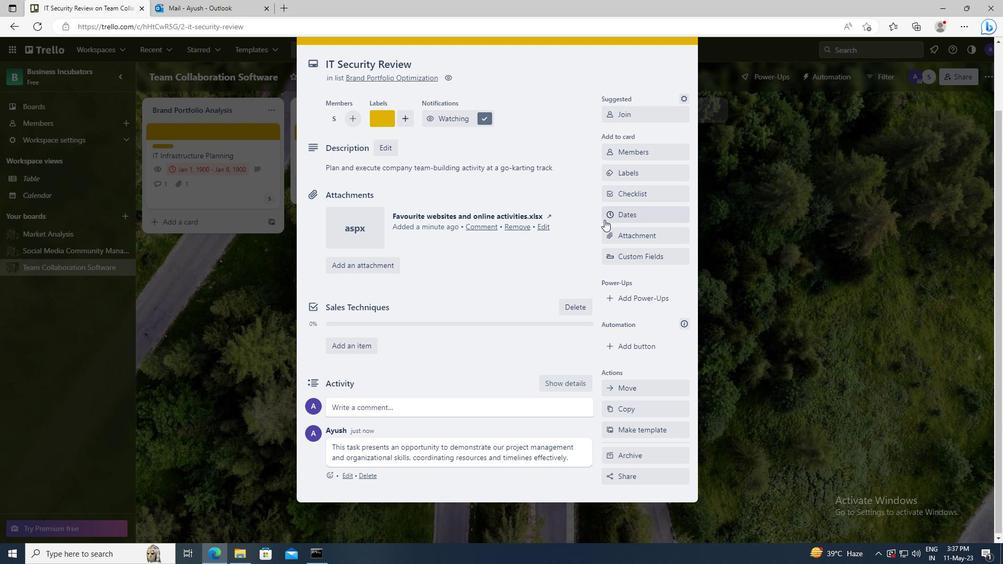 
Action: Mouse moved to (613, 266)
Screenshot: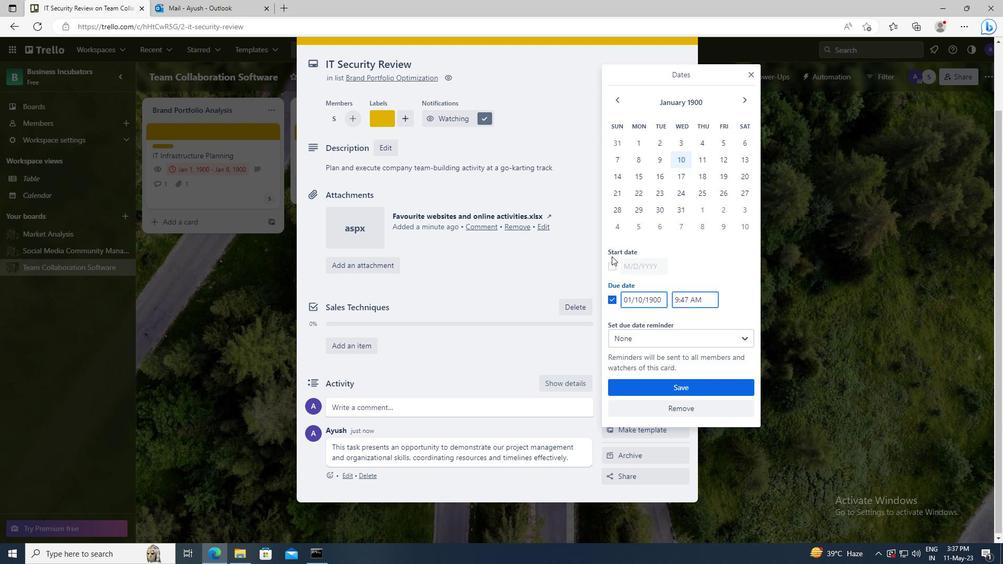 
Action: Mouse pressed left at (613, 266)
Screenshot: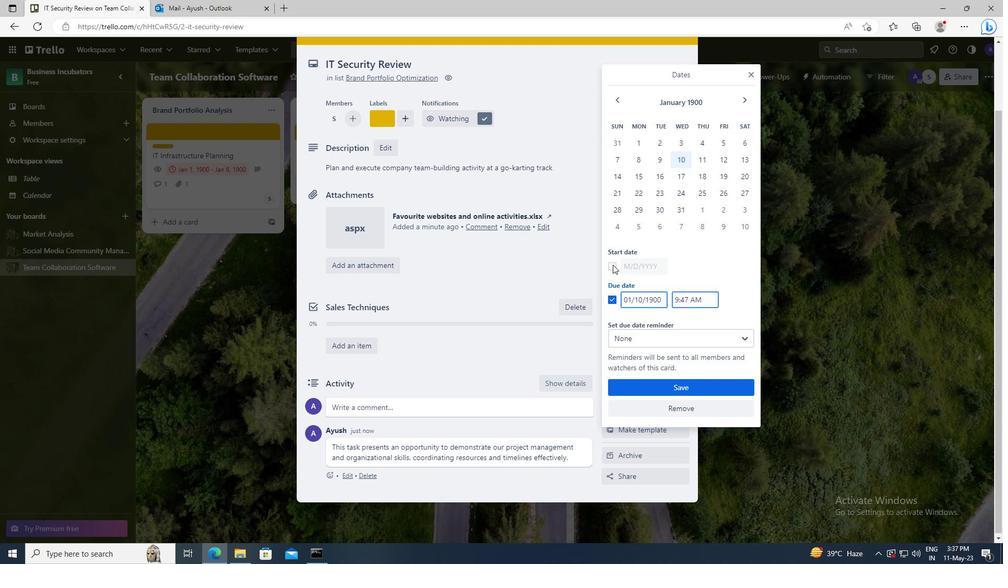 
Action: Mouse moved to (661, 265)
Screenshot: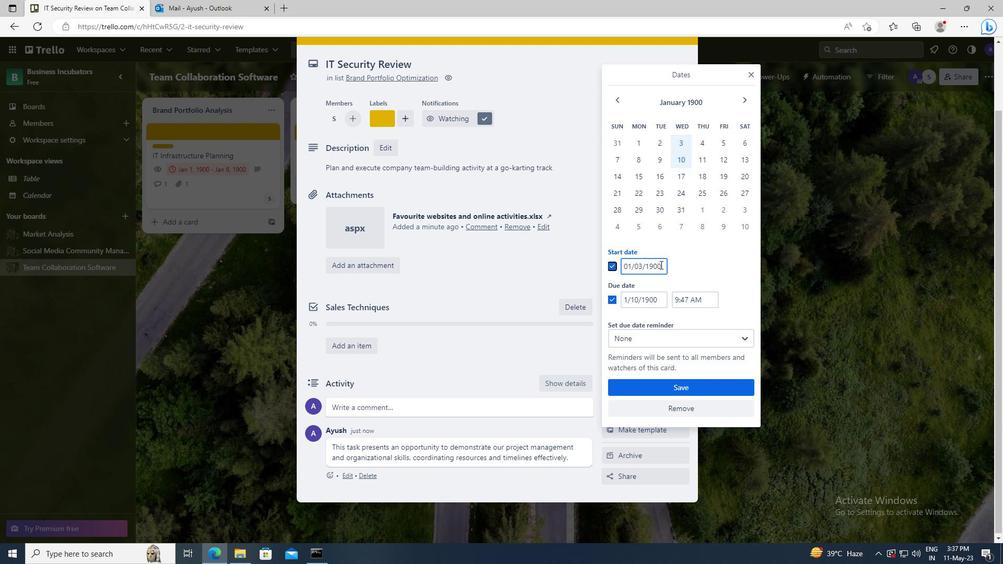 
Action: Mouse pressed left at (661, 265)
Screenshot: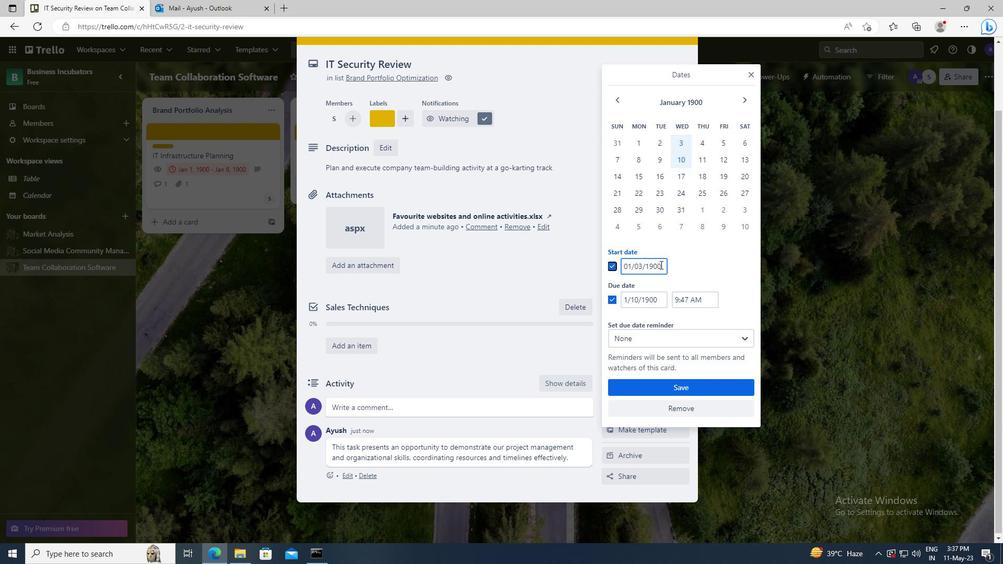 
Action: Key pressed <Key.left><Key.left><Key.left><Key.left><Key.left><Key.backspace>4
Screenshot: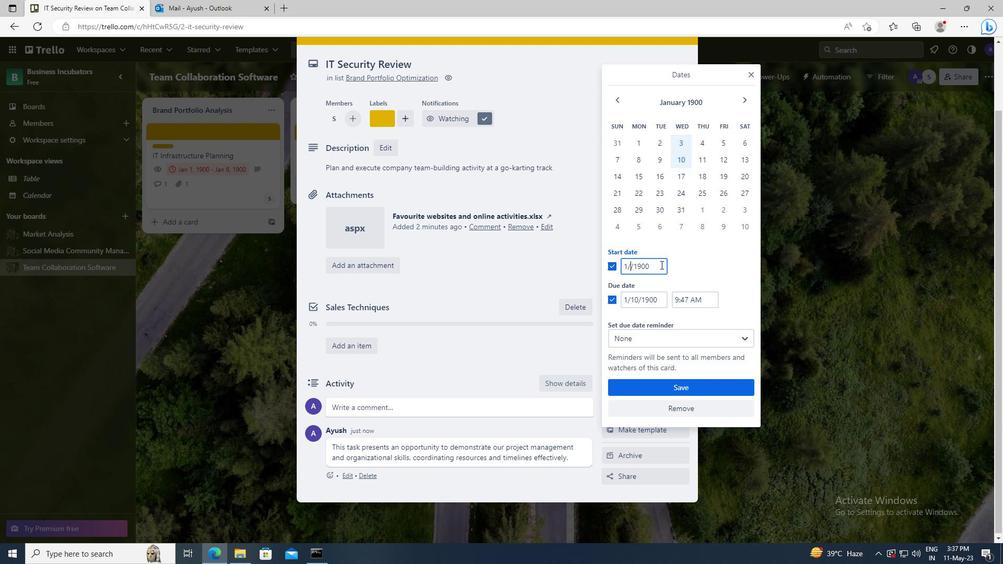 
Action: Mouse moved to (661, 297)
Screenshot: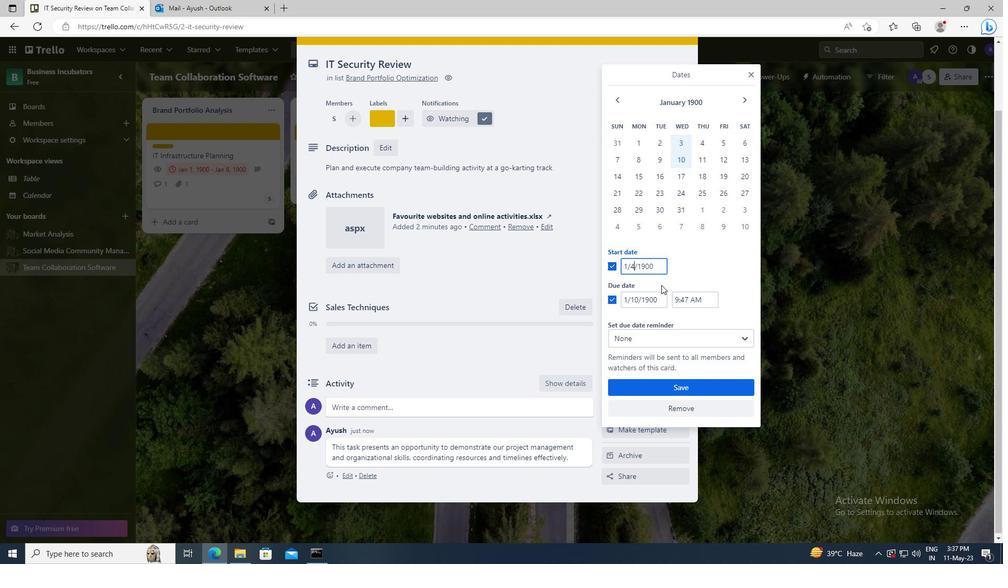 
Action: Mouse pressed left at (661, 297)
Screenshot: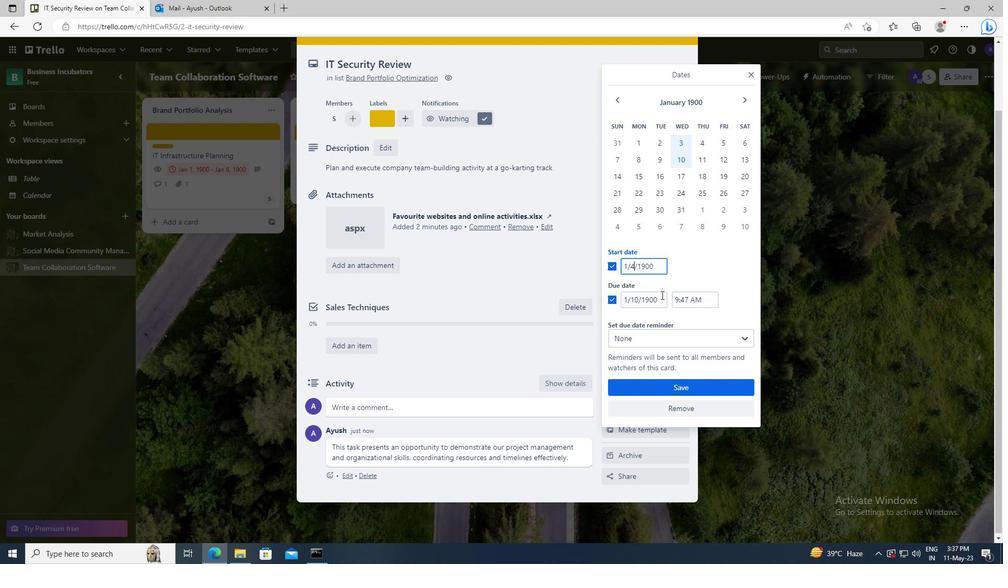 
Action: Key pressed <Key.left><Key.left><Key.left><Key.left><Key.left><Key.backspace><Key.backspace>11
Screenshot: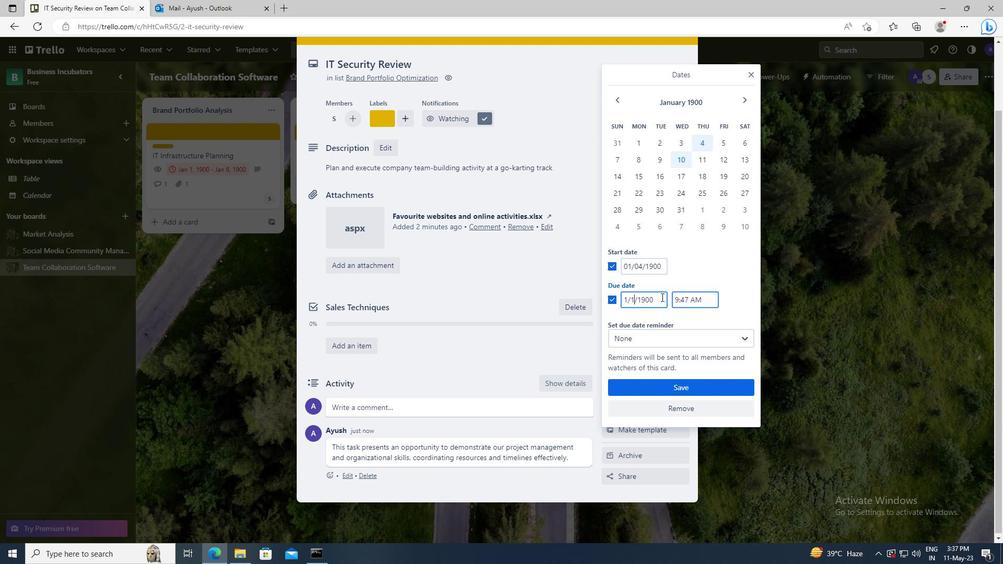 
Action: Mouse moved to (674, 392)
Screenshot: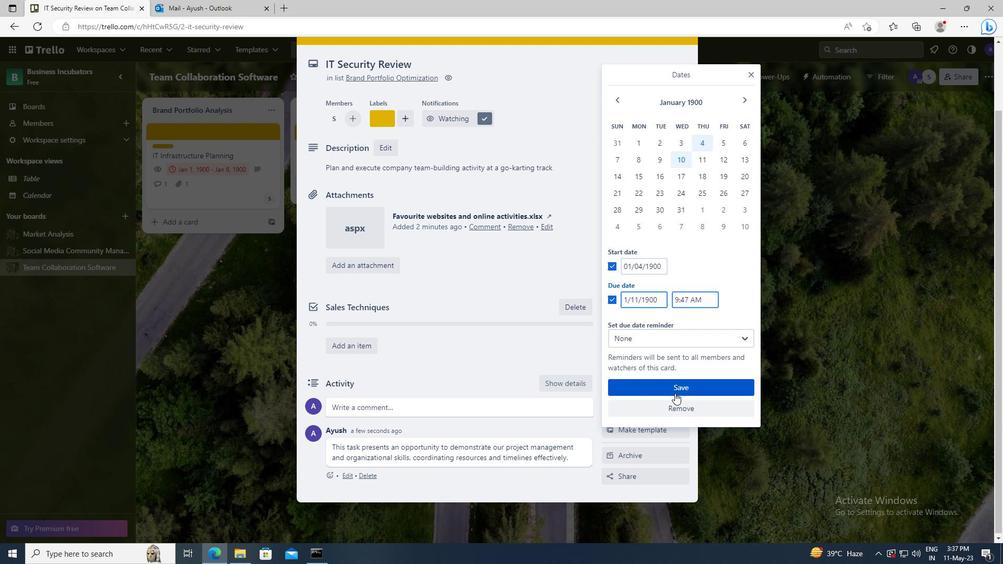 
Action: Mouse pressed left at (674, 392)
Screenshot: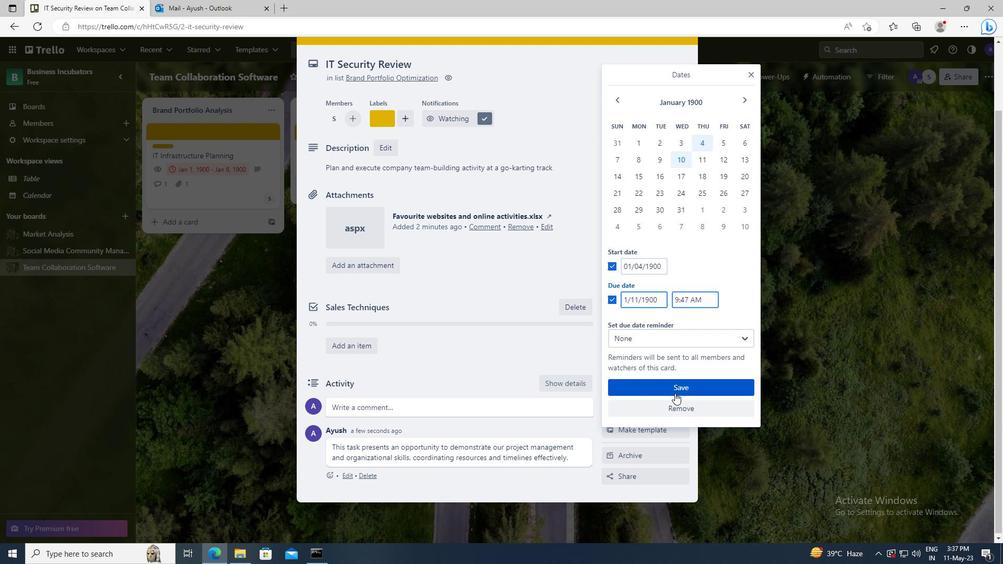 
